 Task: Create a sub task Gather and Analyse Requirements for the task  Implement a new cloud-based procurement management system for a company in the project ArtisanBridge , assign it to team member softage.4@softage.net and update the status of the sub task to  At Risk , set the priority of the sub task to Medium
Action: Mouse moved to (755, 453)
Screenshot: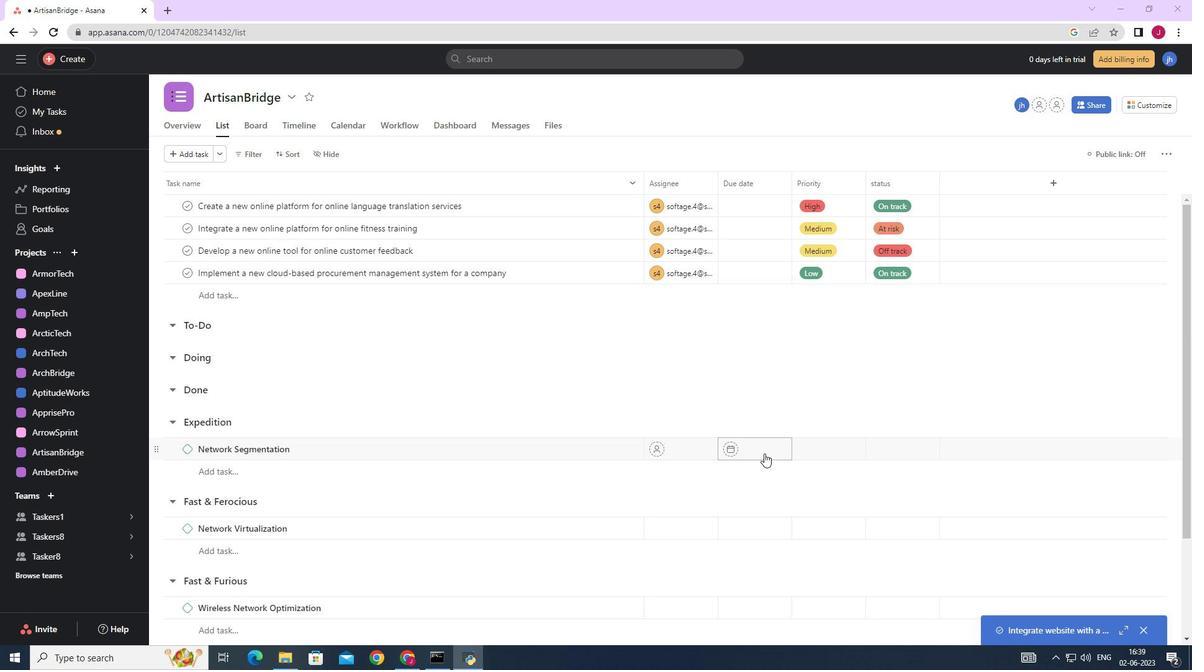 
Action: Mouse scrolled (755, 453) with delta (0, 0)
Screenshot: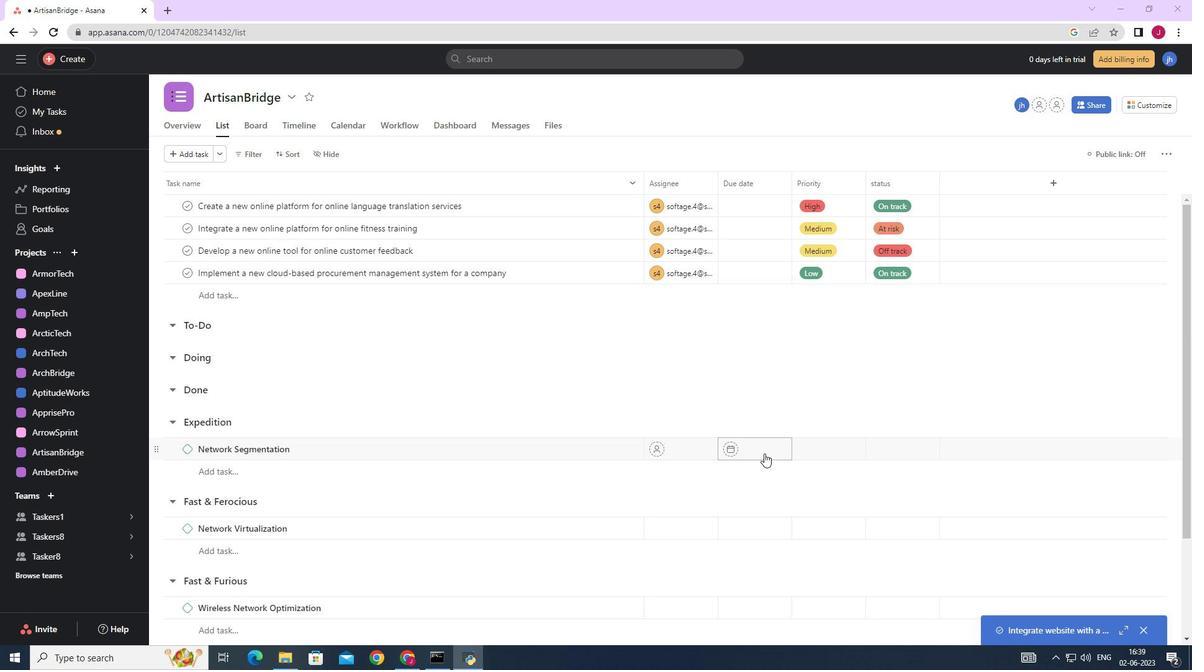 
Action: Mouse moved to (752, 452)
Screenshot: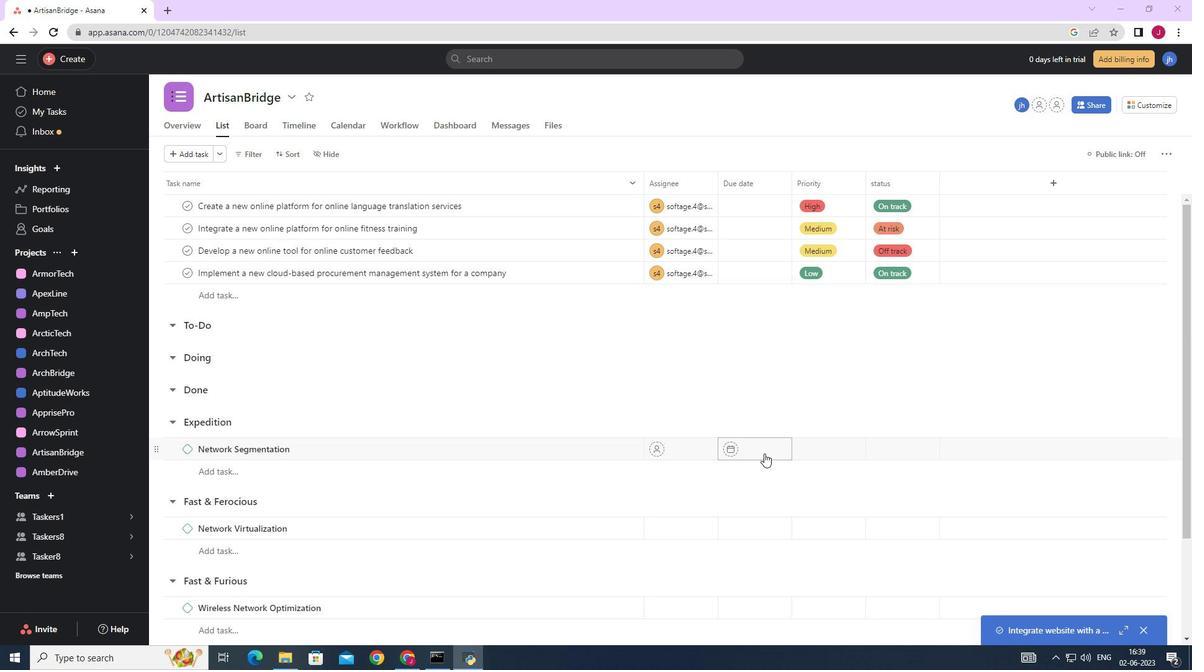 
Action: Mouse scrolled (752, 452) with delta (0, 0)
Screenshot: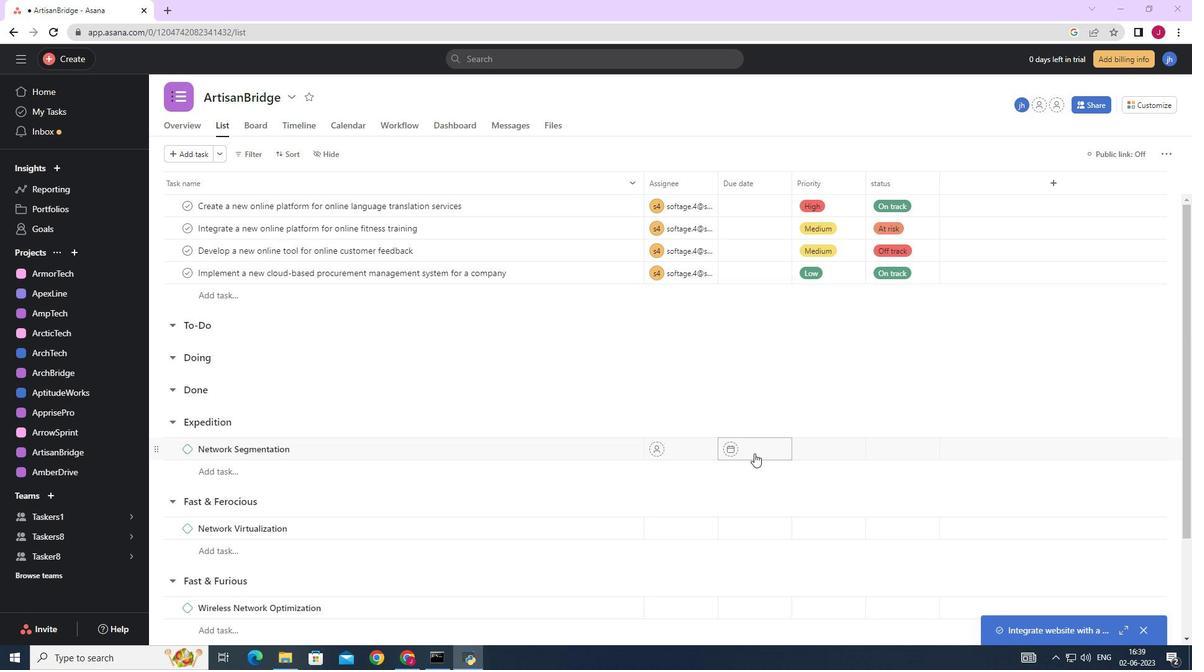 
Action: Mouse moved to (727, 441)
Screenshot: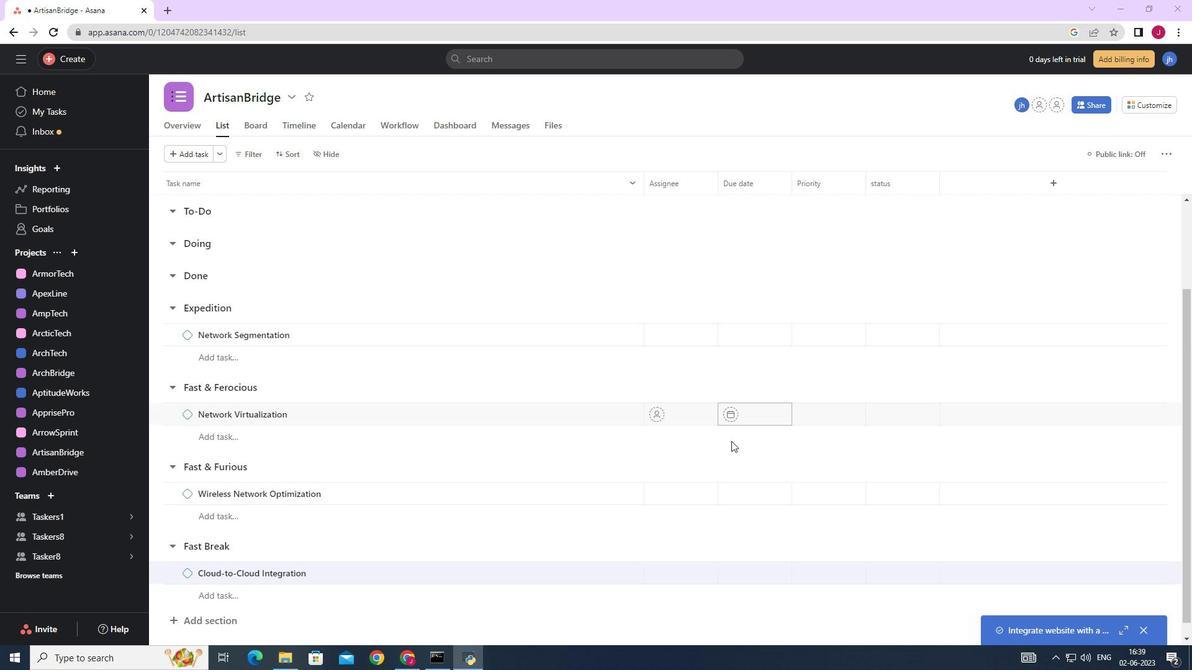 
Action: Mouse scrolled (727, 442) with delta (0, 0)
Screenshot: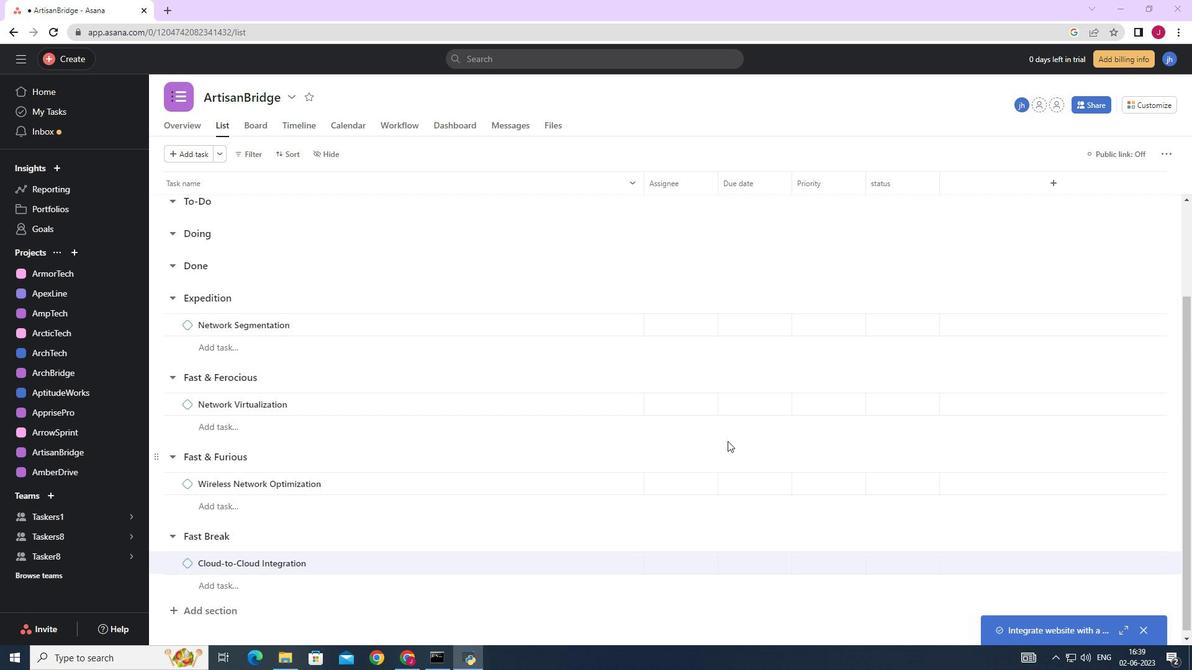 
Action: Mouse scrolled (727, 442) with delta (0, 0)
Screenshot: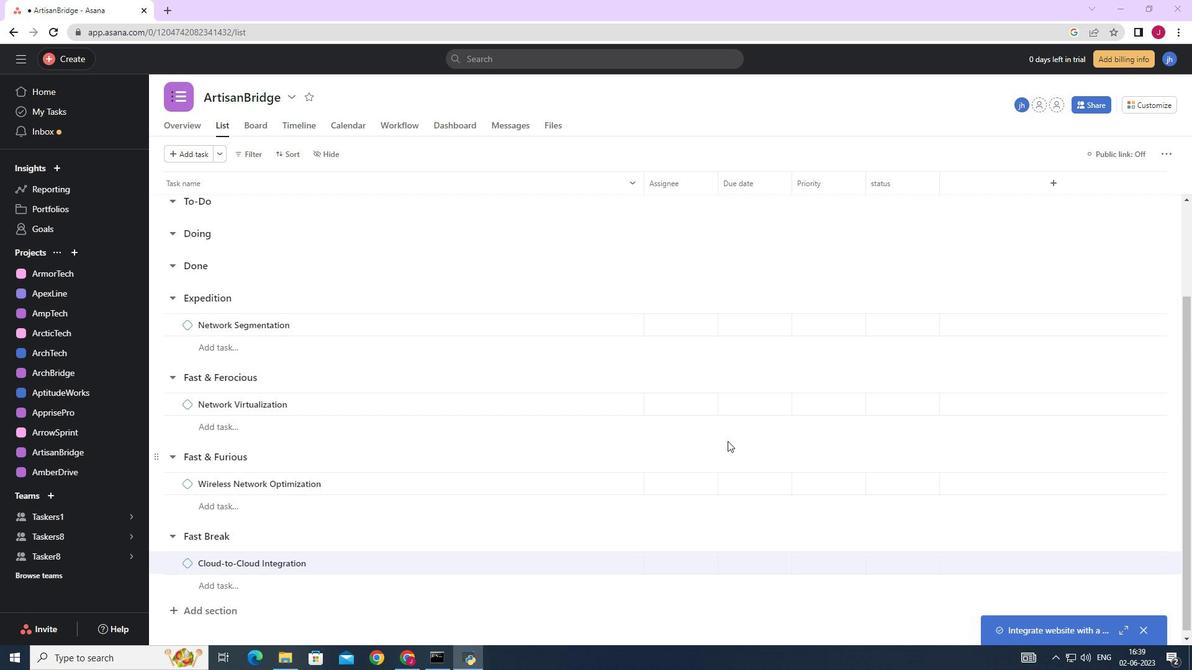 
Action: Mouse scrolled (727, 442) with delta (0, 0)
Screenshot: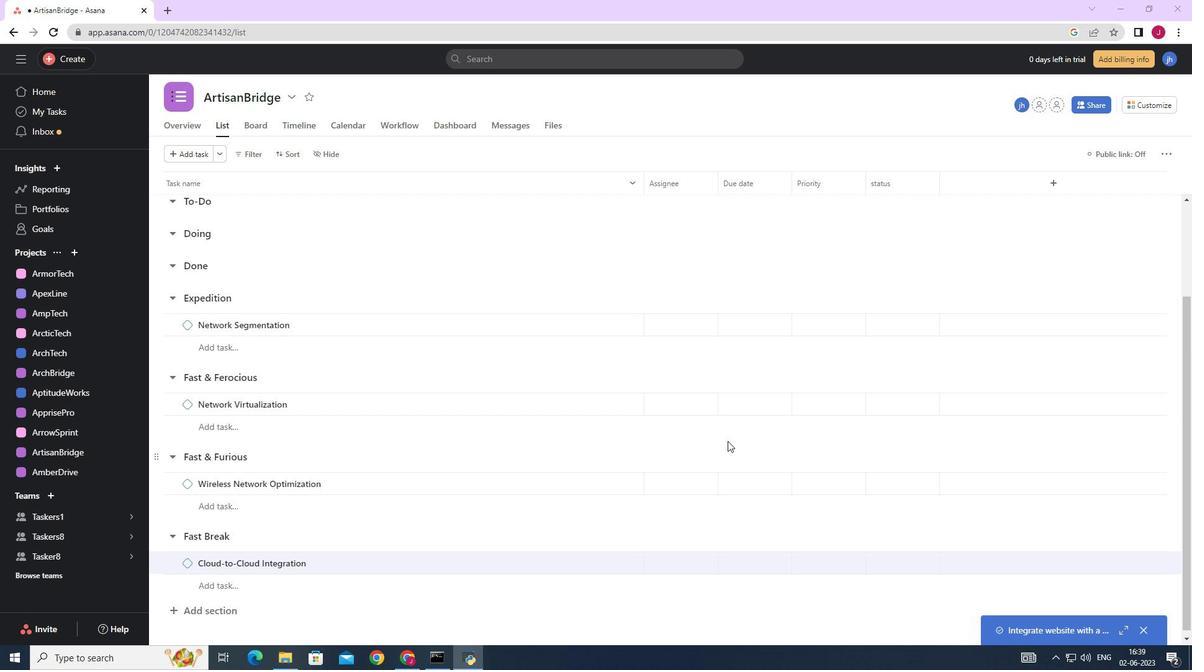 
Action: Mouse moved to (566, 270)
Screenshot: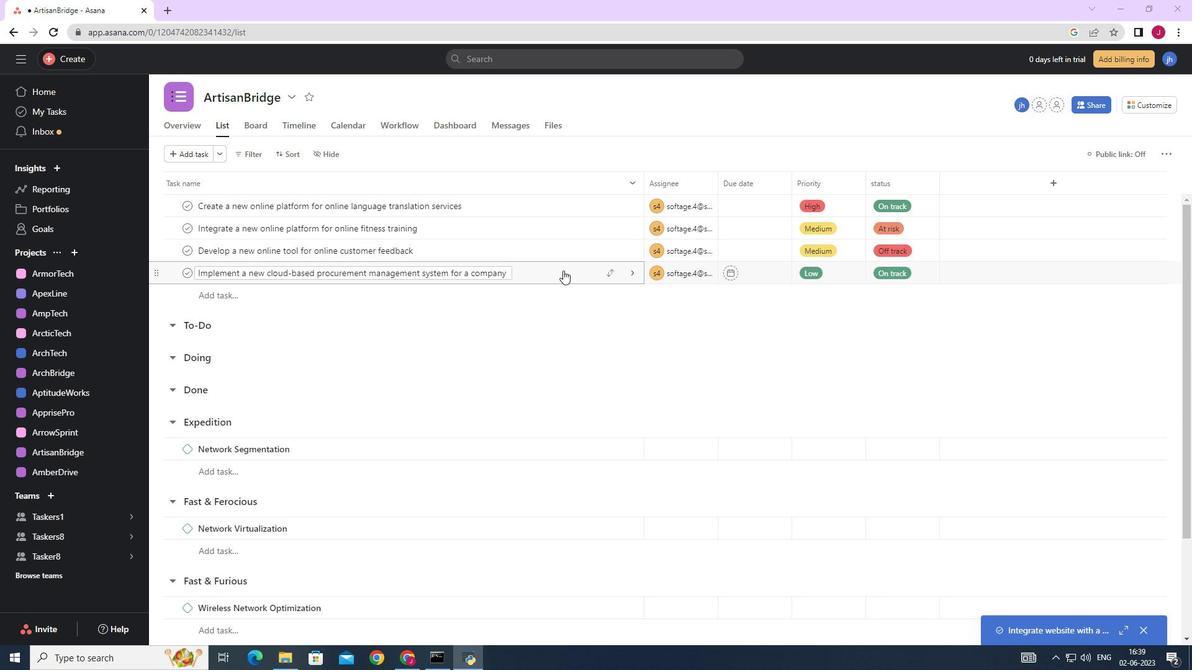 
Action: Mouse pressed left at (566, 270)
Screenshot: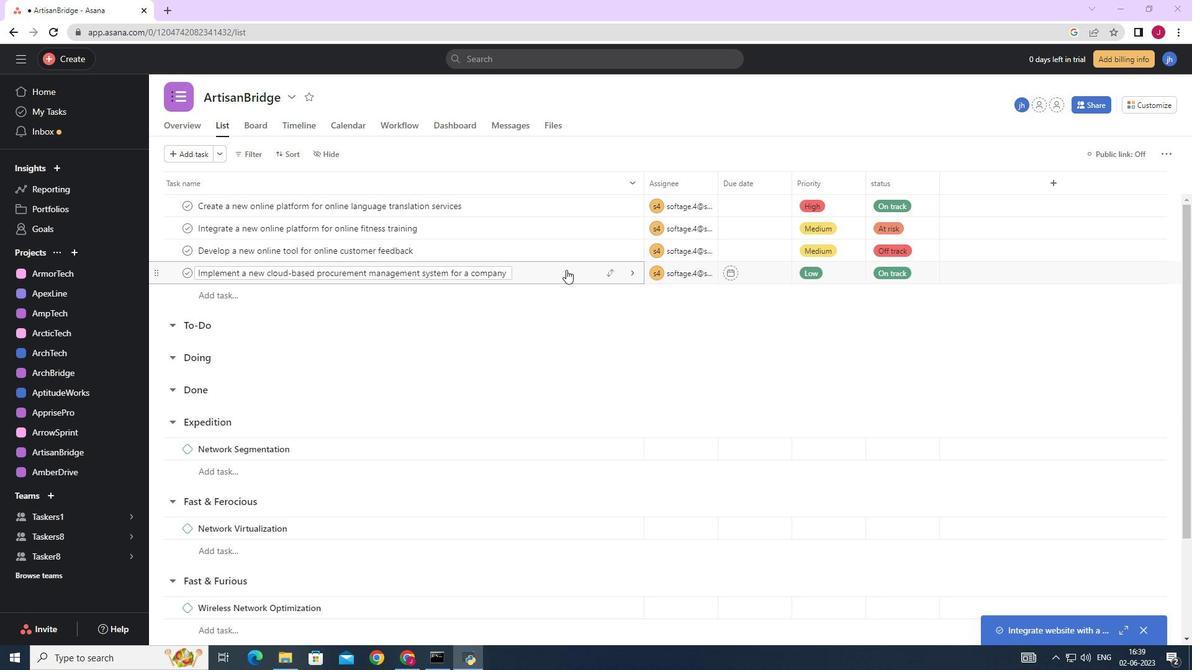 
Action: Mouse moved to (913, 396)
Screenshot: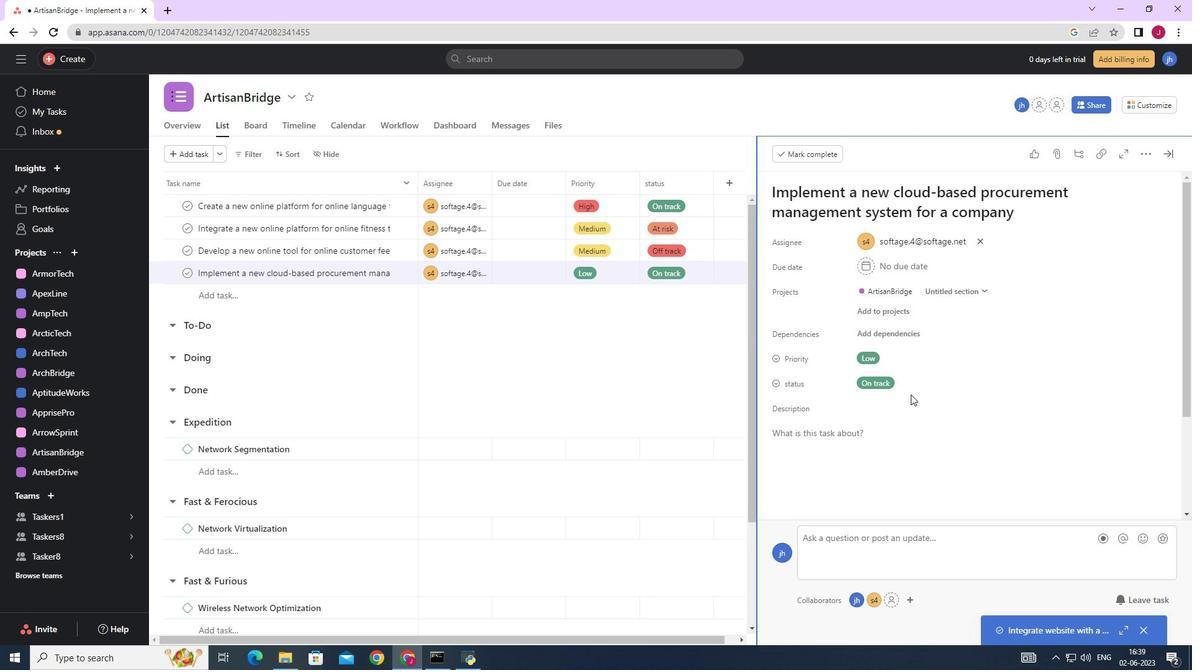 
Action: Mouse scrolled (912, 394) with delta (0, 0)
Screenshot: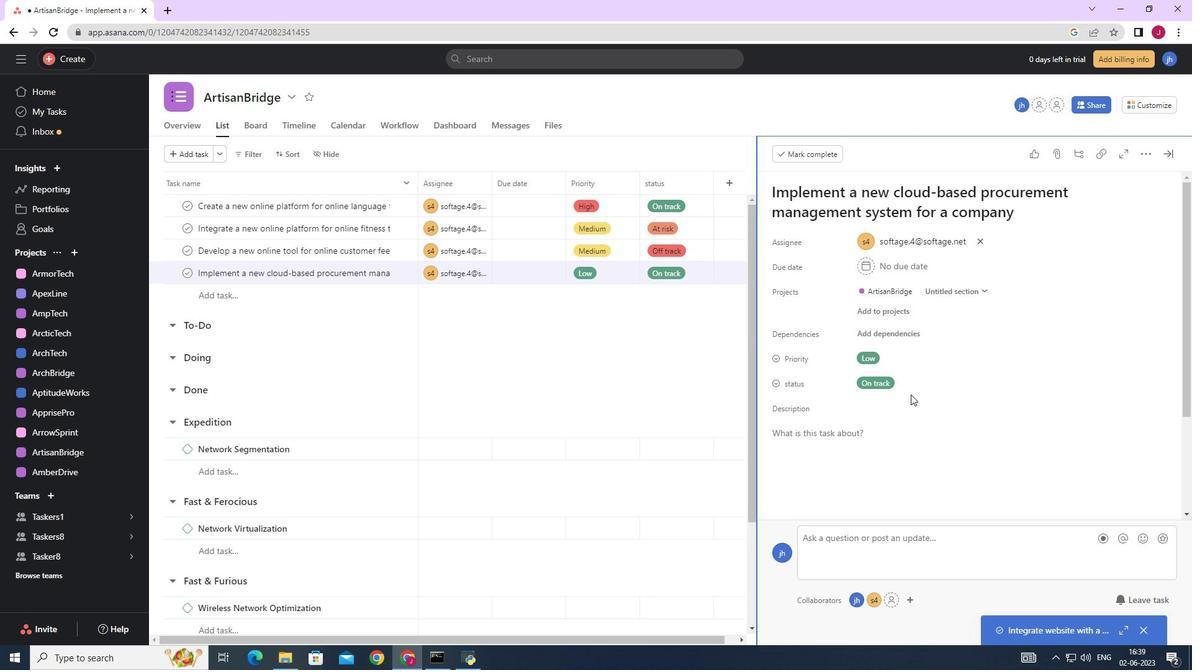 
Action: Mouse scrolled (912, 394) with delta (0, 0)
Screenshot: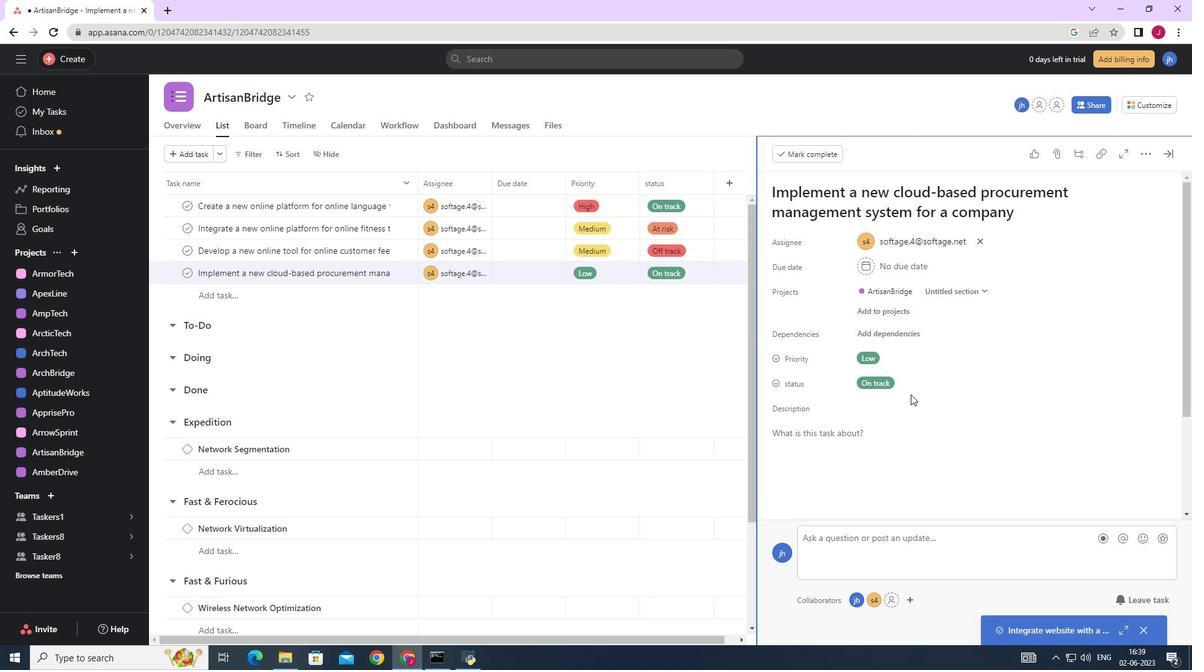 
Action: Mouse scrolled (913, 395) with delta (0, 0)
Screenshot: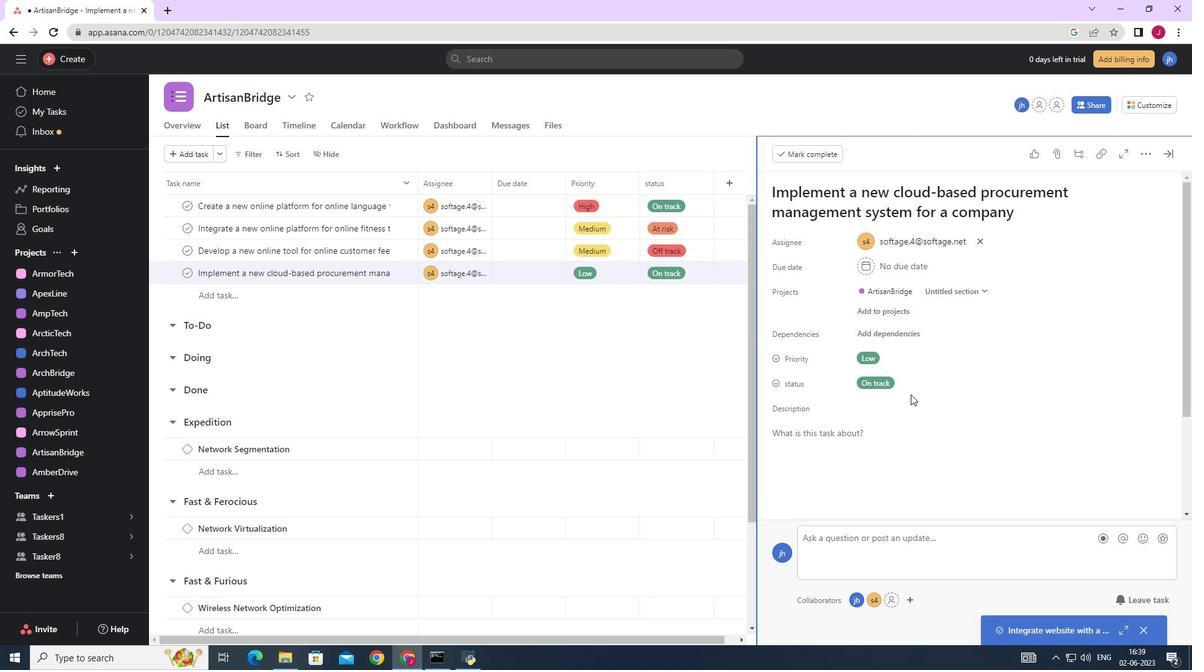 
Action: Mouse scrolled (913, 395) with delta (0, 0)
Screenshot: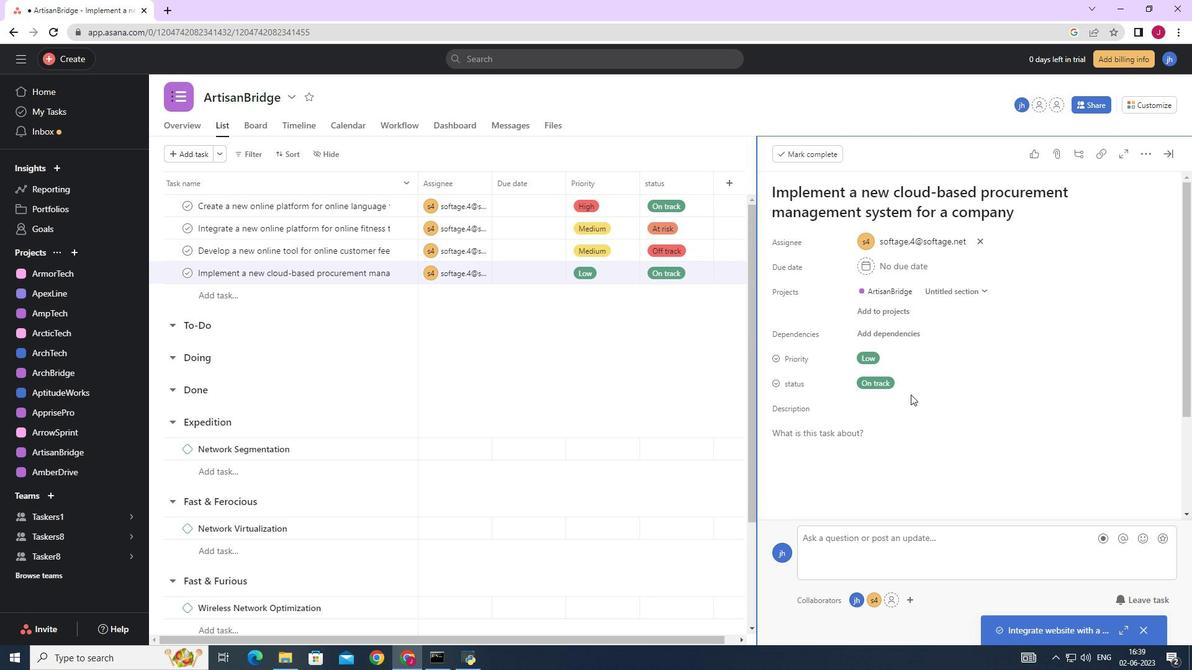 
Action: Mouse moved to (804, 425)
Screenshot: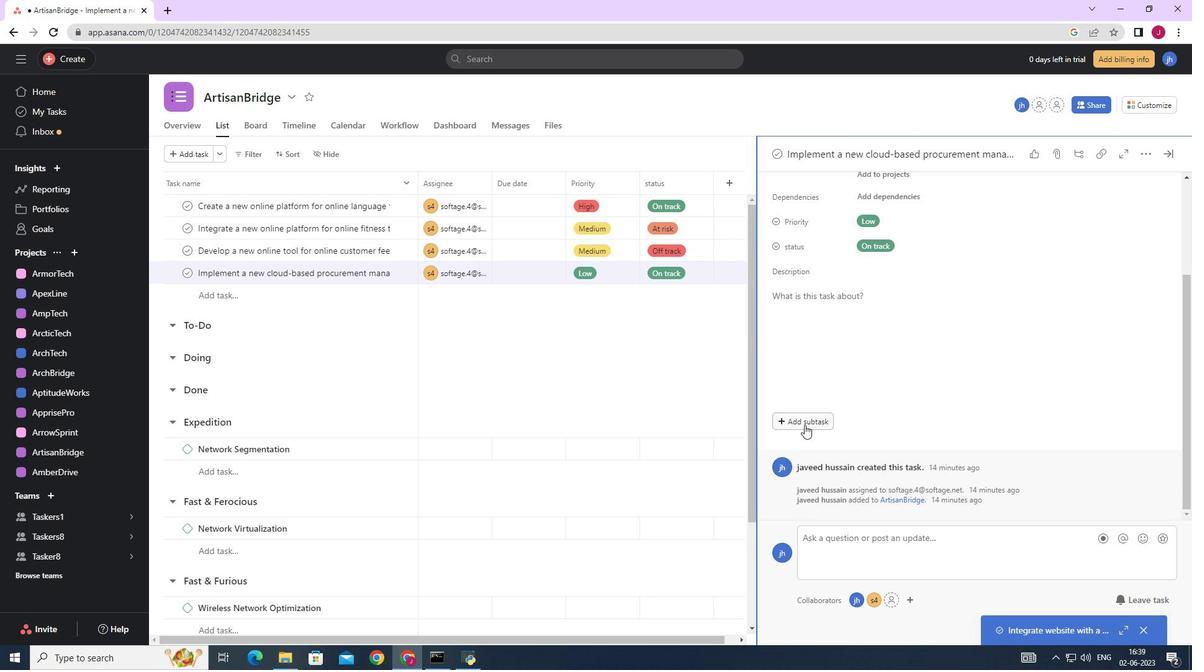 
Action: Mouse pressed left at (804, 425)
Screenshot: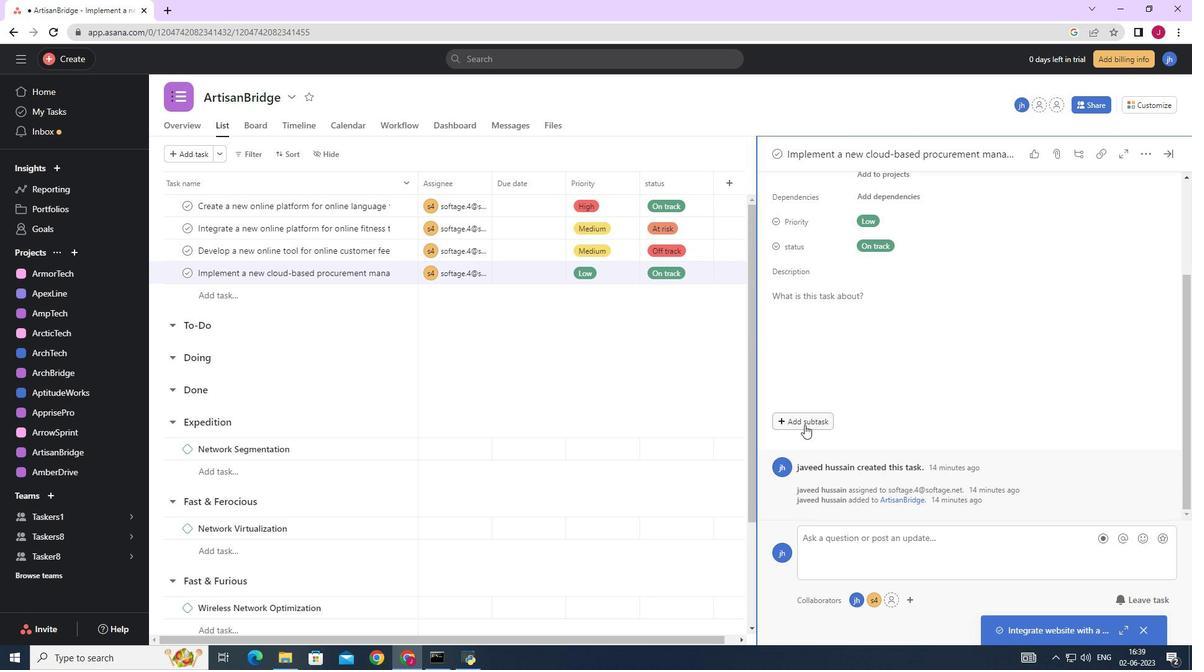 
Action: Mouse moved to (809, 399)
Screenshot: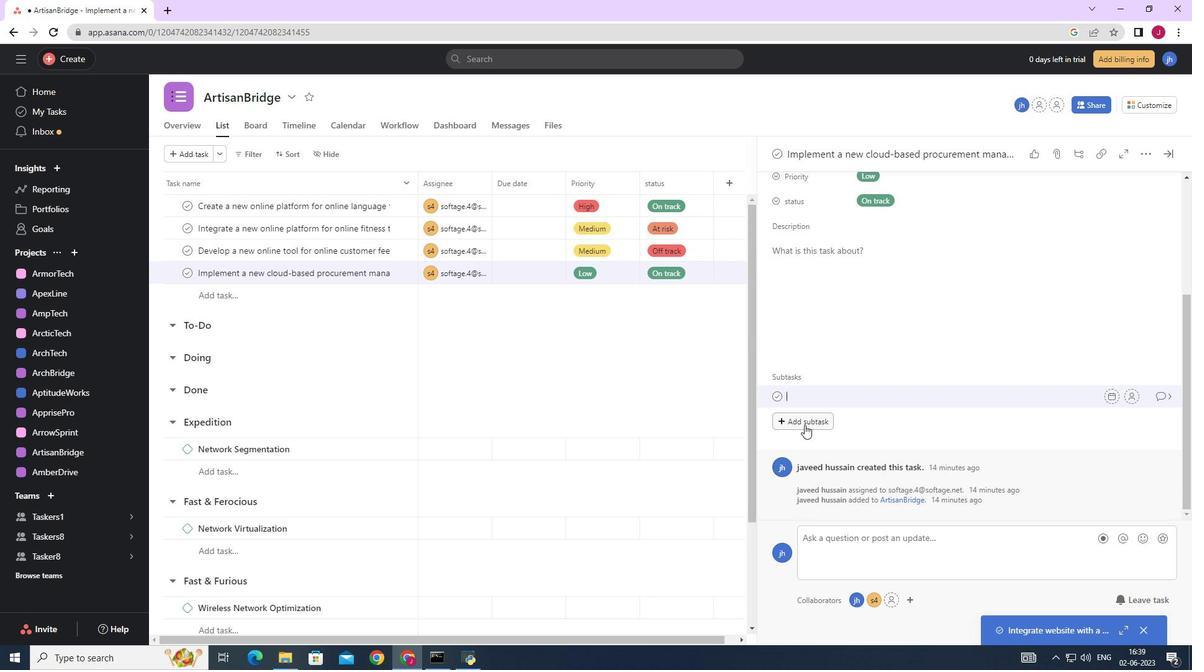 
Action: Mouse pressed left at (809, 399)
Screenshot: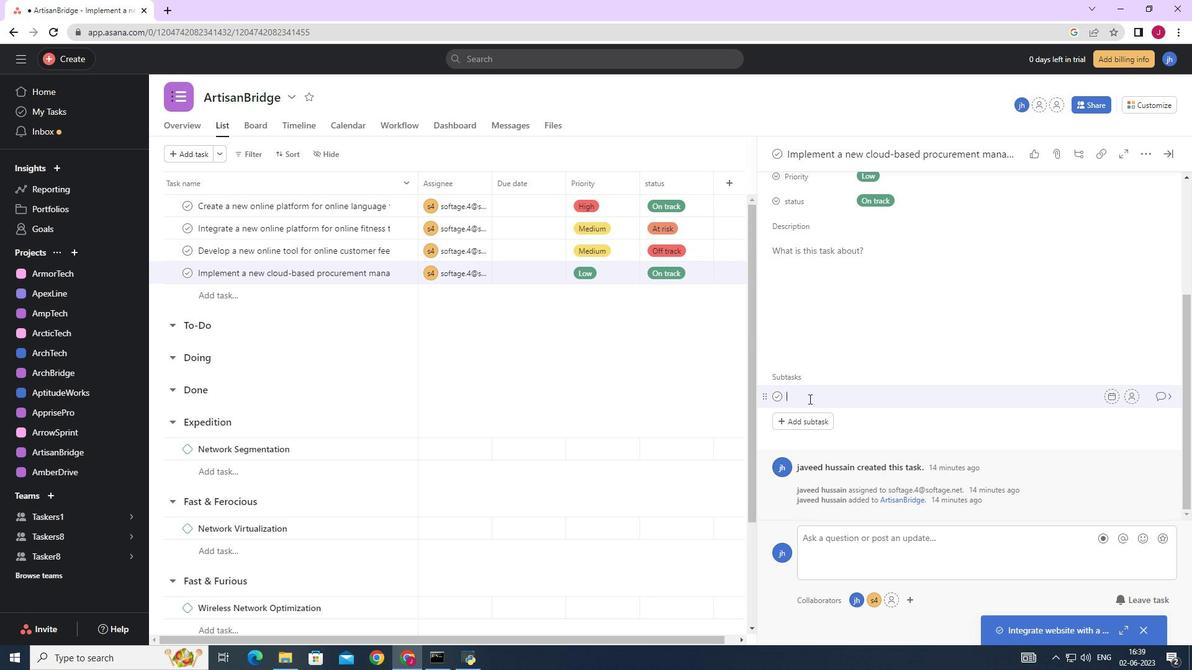 
Action: Mouse moved to (809, 399)
Screenshot: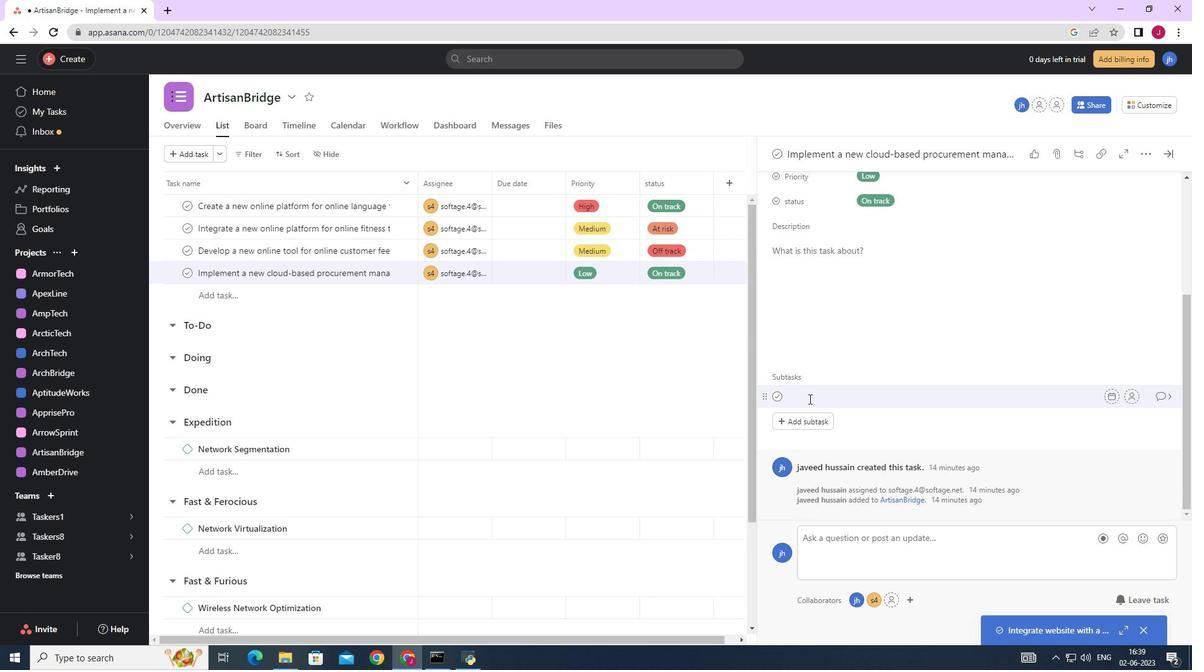 
Action: Key pressed <Key.caps_lock>GATHER<Key.space>AND<Key.space><Key.backspace><Key.backspace><Key.backspace><Key.backspace><Key.backspace><Key.backspace><Key.backspace><Key.backspace><Key.backspace><Key.backspace><Key.caps_lock>ather<Key.space>and<Key.space><Key.caps_lock>A<Key.caps_lock>nalyse<Key.space><Key.caps_lock>R<Key.caps_lock>equire
Screenshot: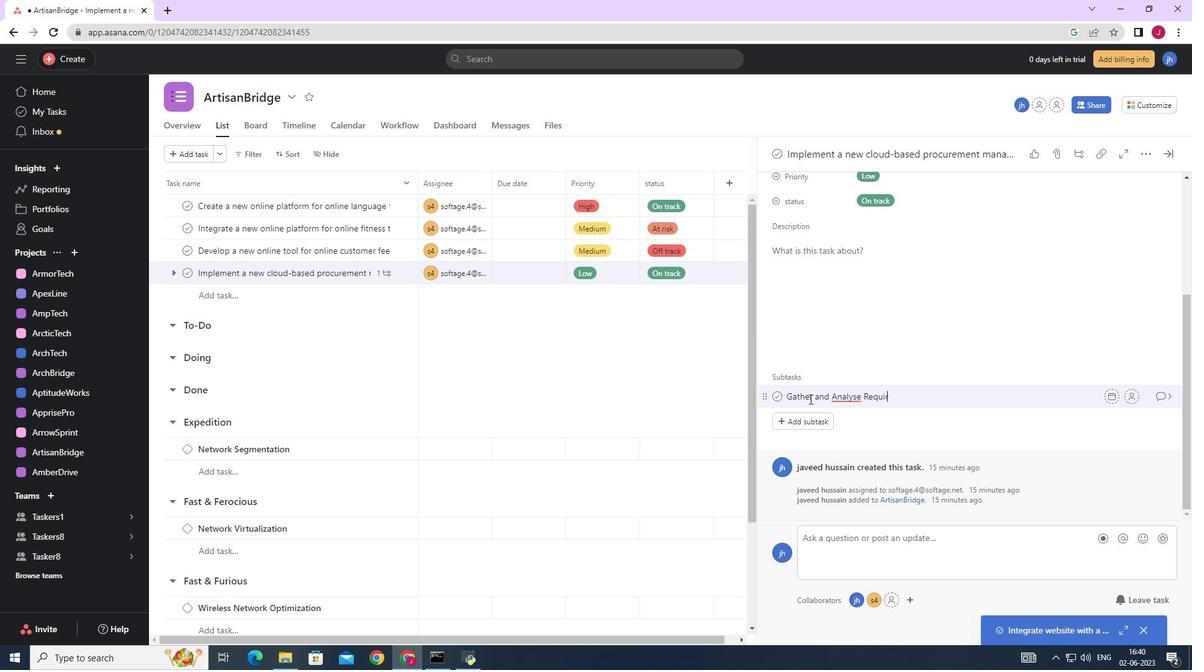 
Action: Mouse moved to (788, 407)
Screenshot: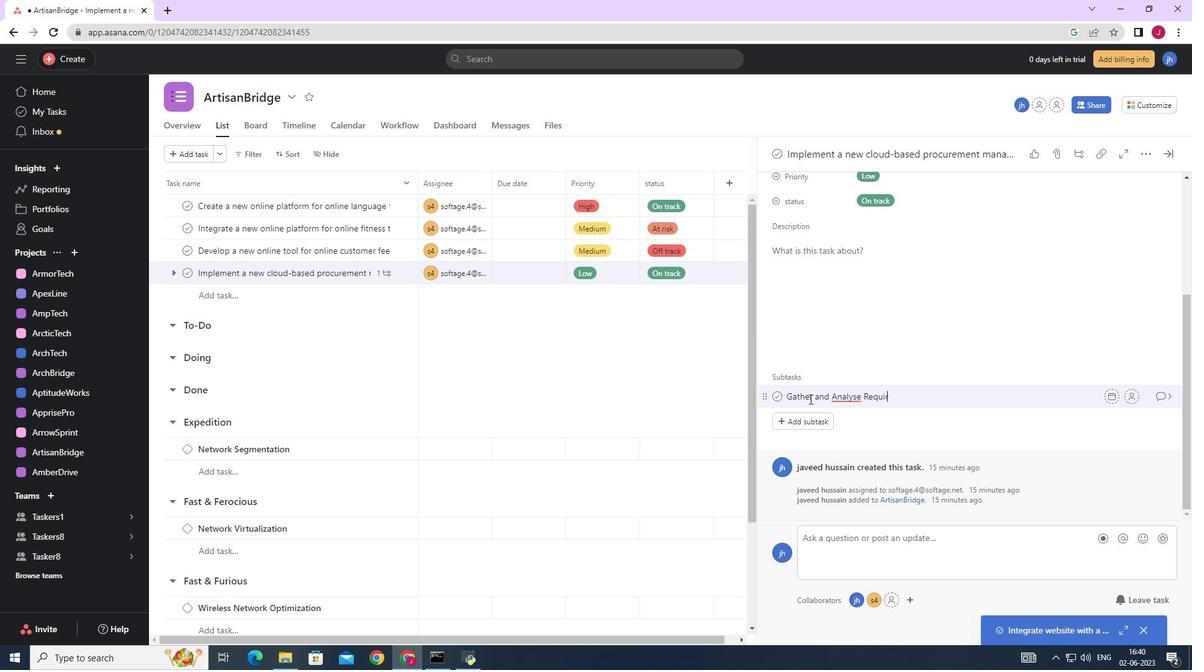 
Action: Key pressed ments
Screenshot: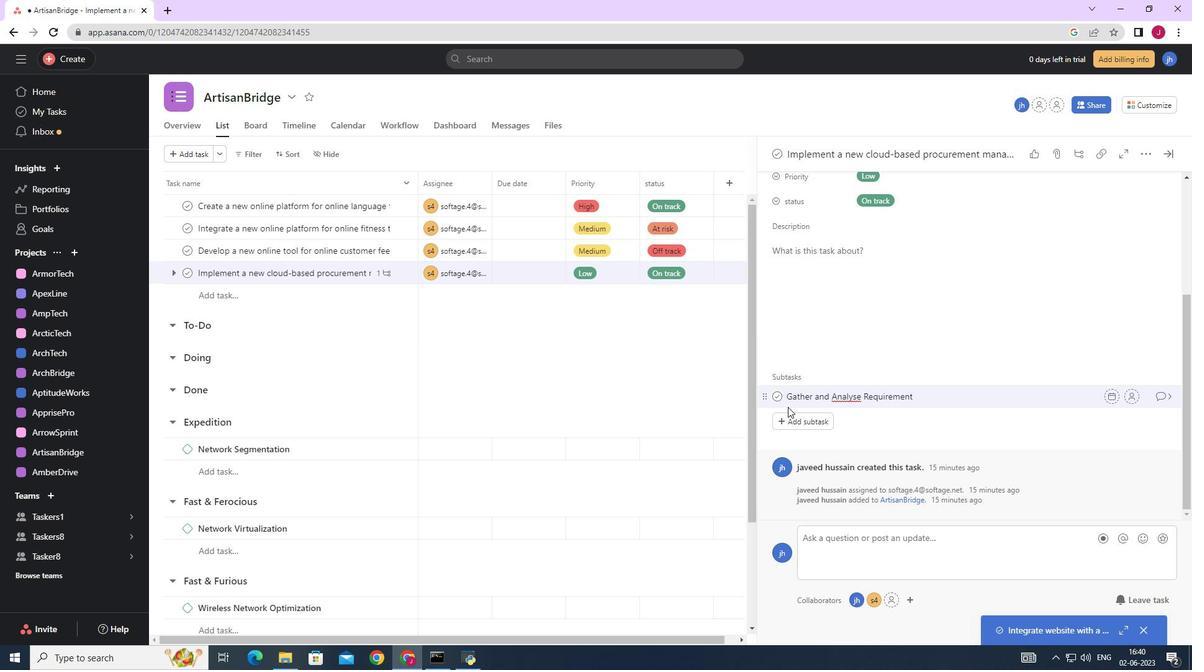 
Action: Mouse moved to (847, 399)
Screenshot: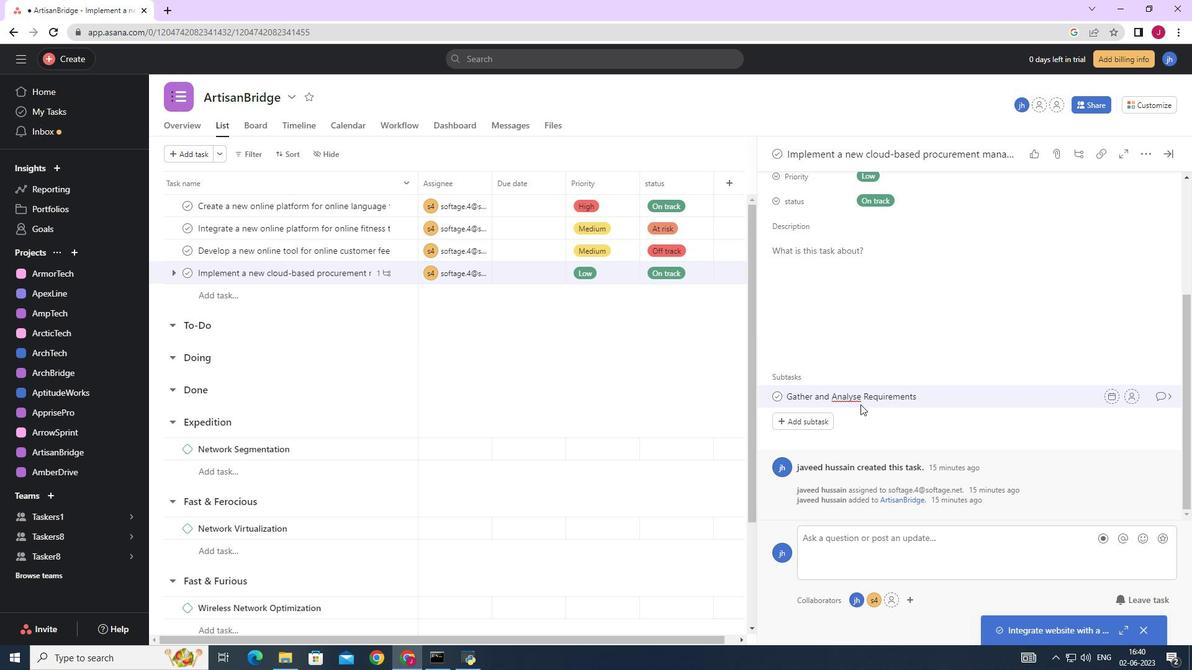 
Action: Mouse pressed right at (847, 399)
Screenshot: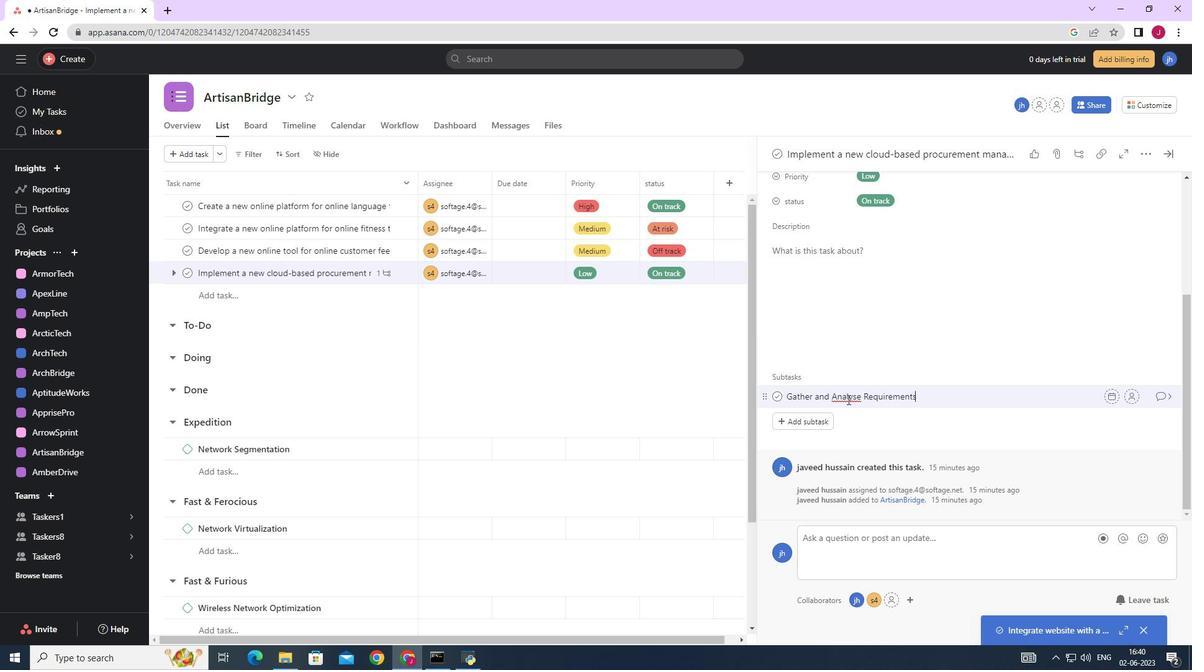 
Action: Mouse moved to (868, 408)
Screenshot: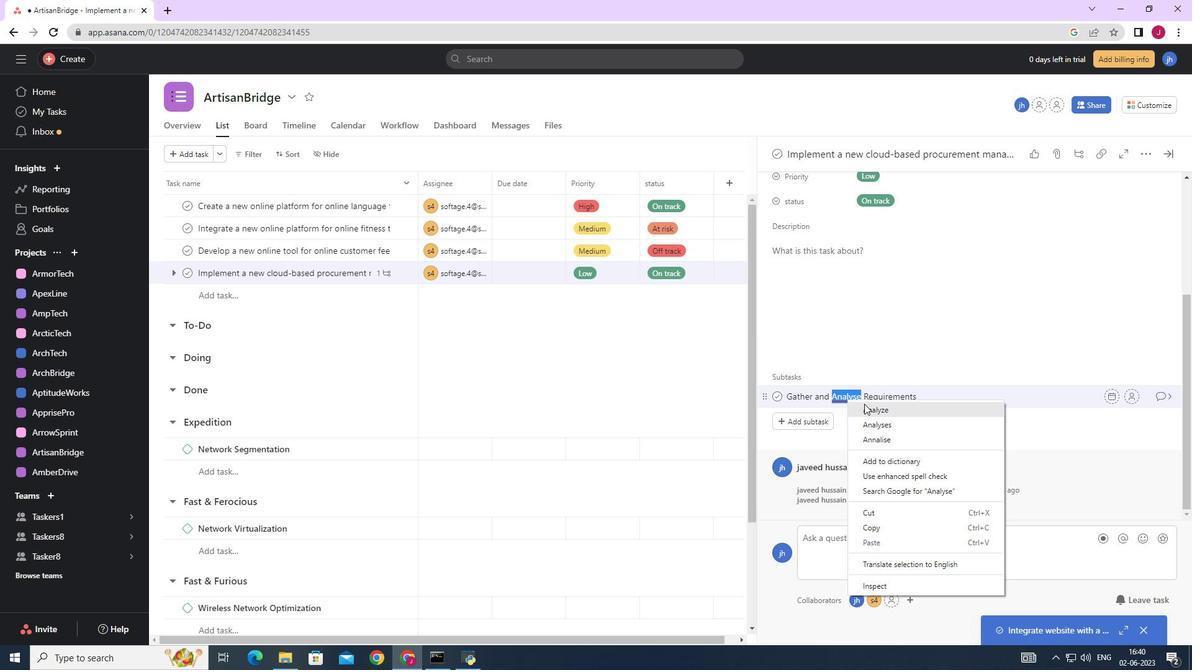 
Action: Mouse pressed left at (868, 408)
Screenshot: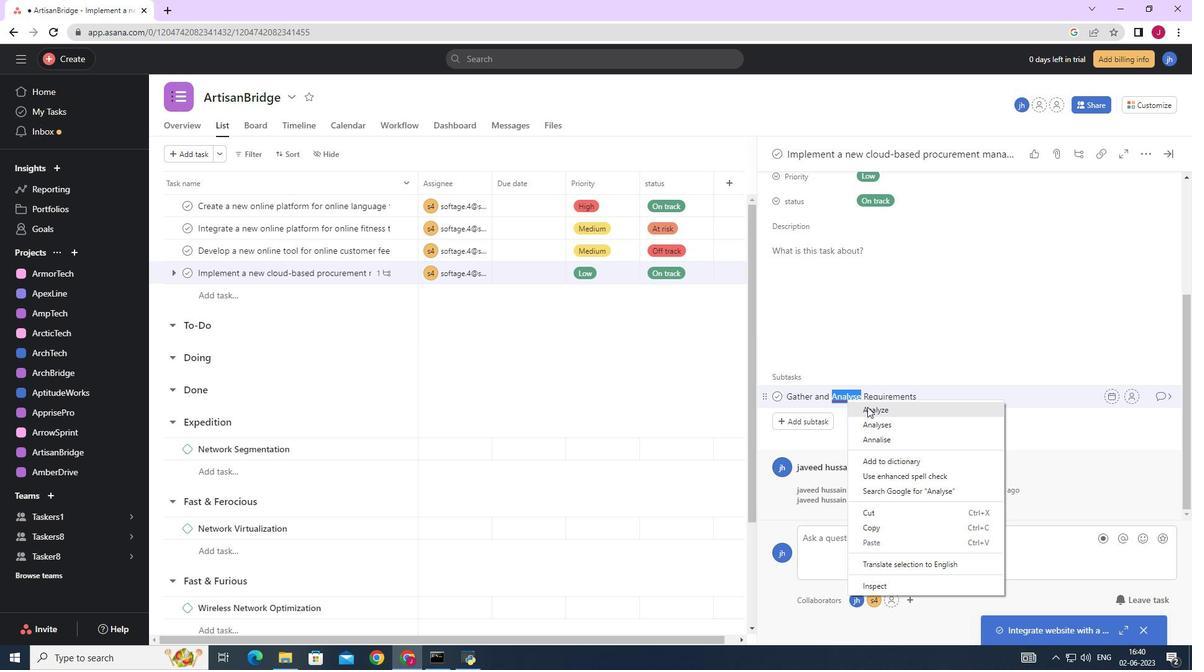 
Action: Mouse moved to (1129, 401)
Screenshot: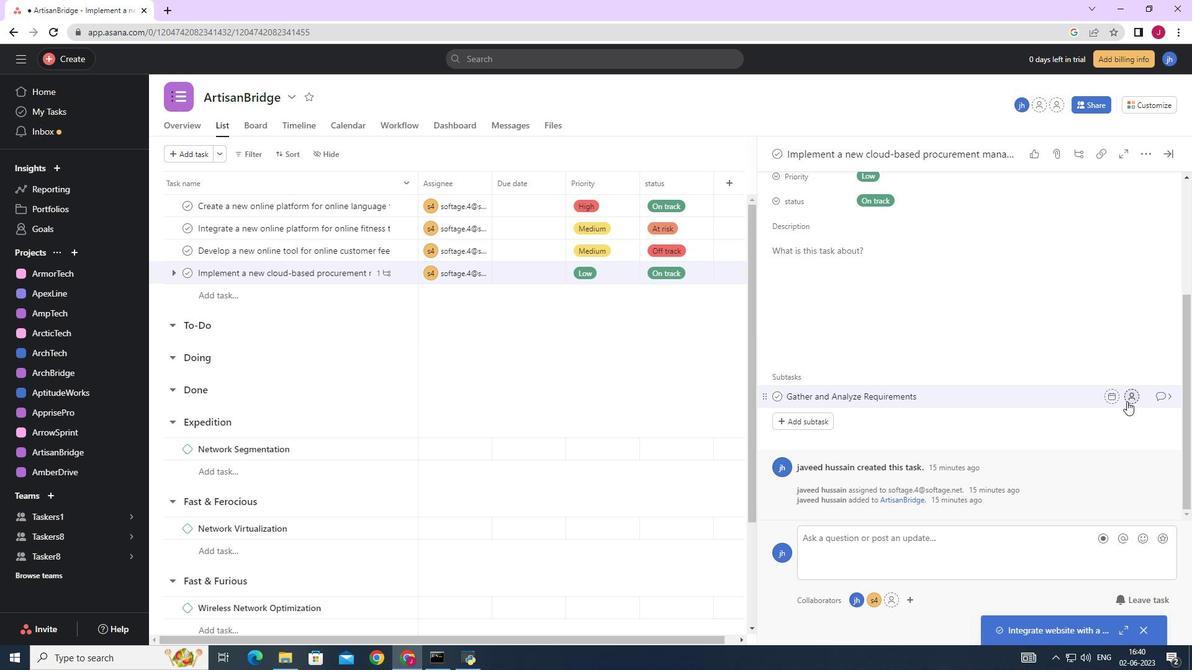 
Action: Mouse pressed left at (1129, 401)
Screenshot: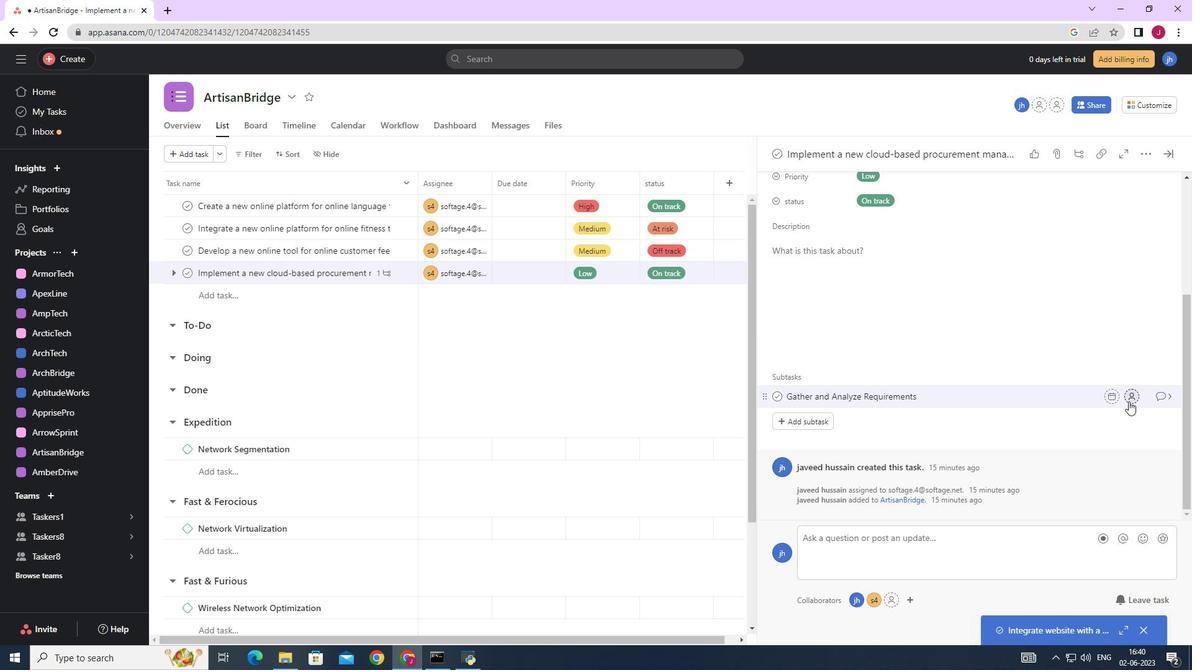 
Action: Mouse moved to (962, 429)
Screenshot: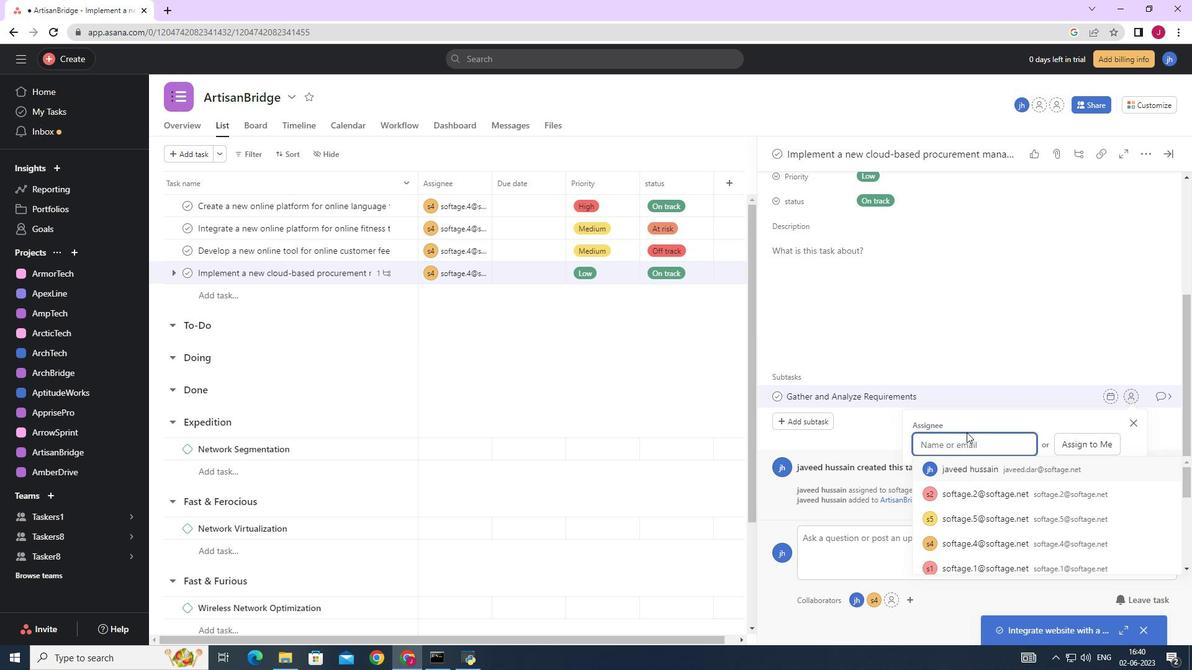 
Action: Key pressed softage.4
Screenshot: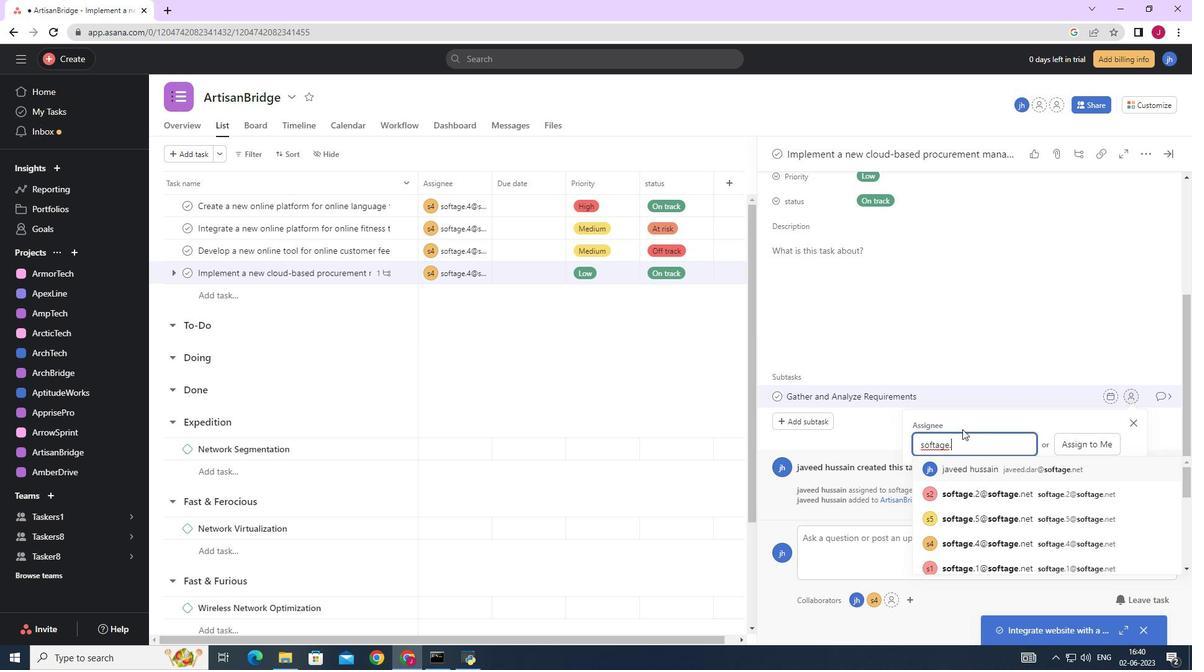 
Action: Mouse moved to (985, 473)
Screenshot: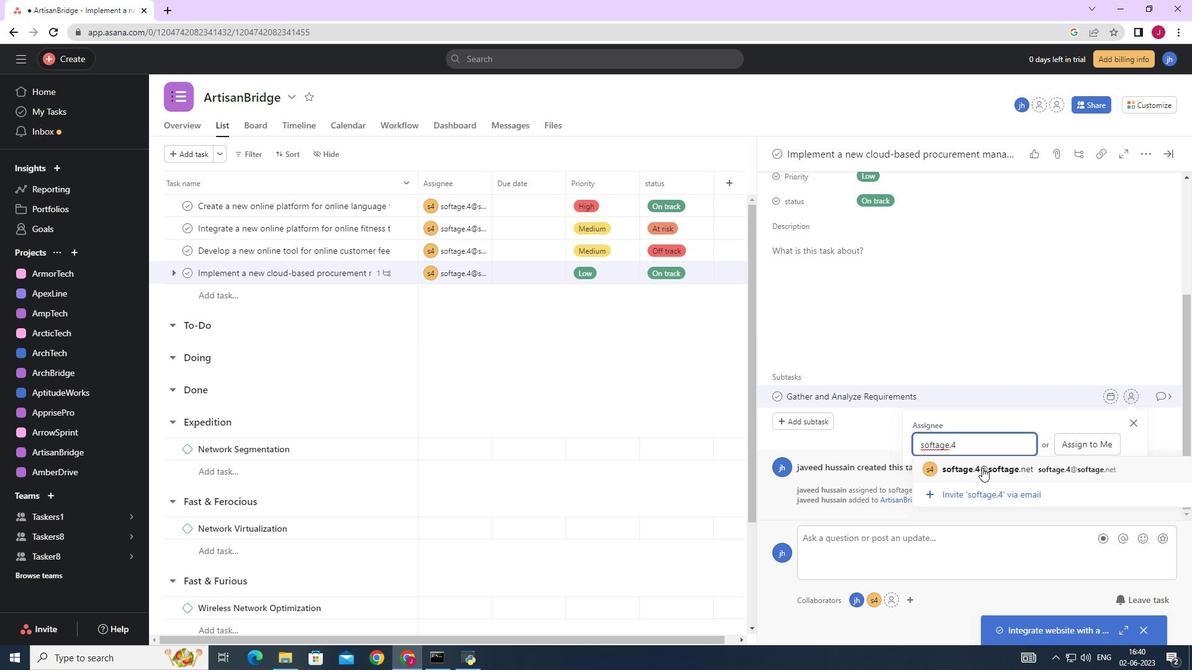 
Action: Mouse pressed left at (985, 473)
Screenshot: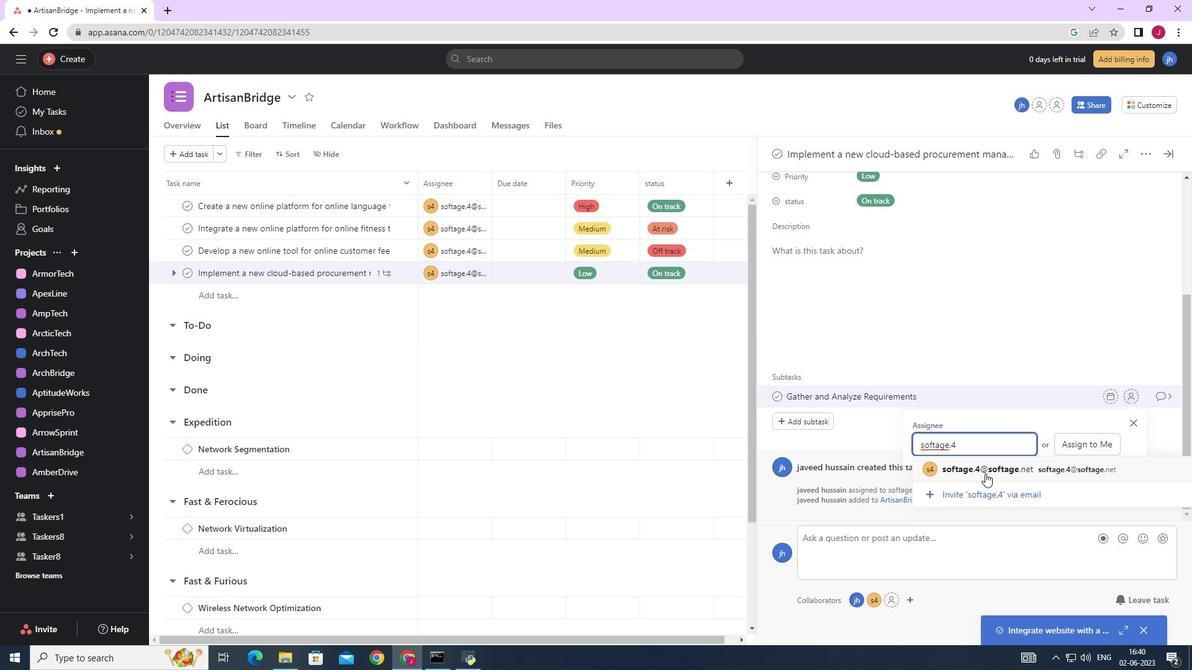 
Action: Mouse moved to (1163, 394)
Screenshot: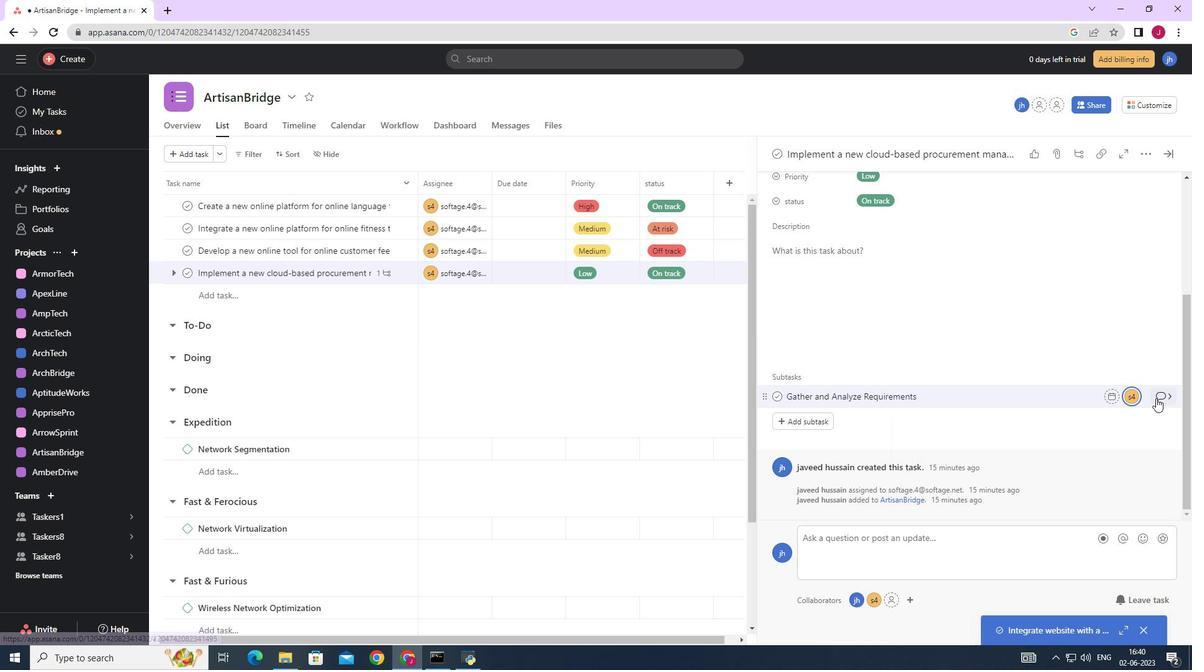 
Action: Mouse pressed left at (1163, 394)
Screenshot: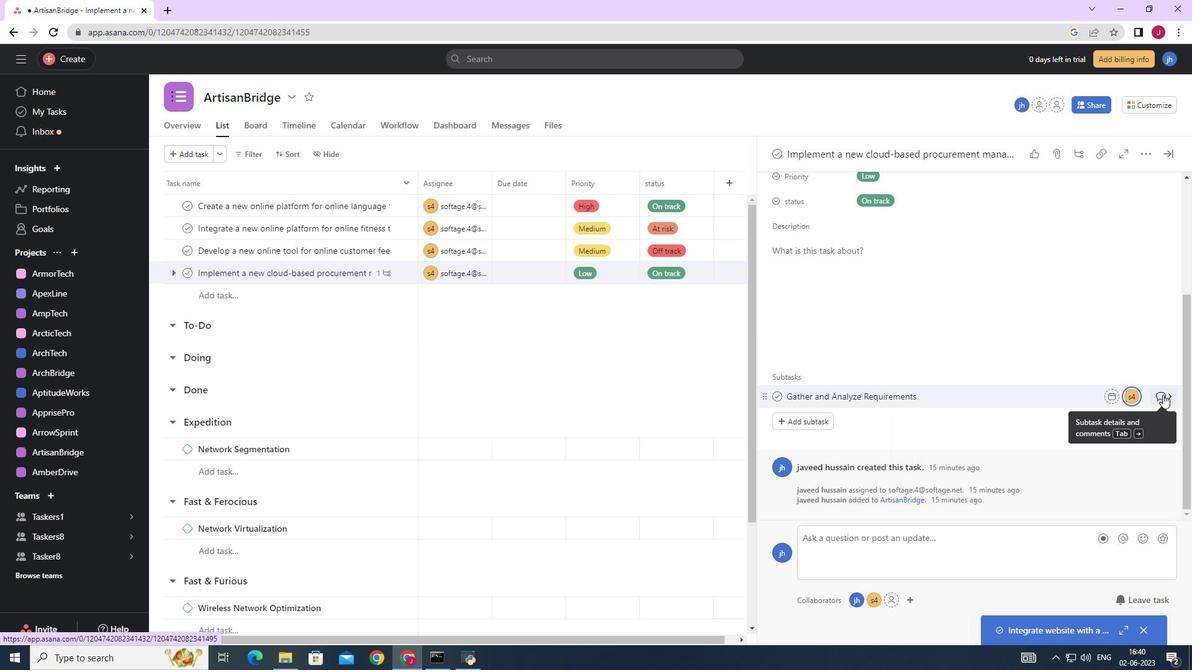 
Action: Mouse moved to (818, 327)
Screenshot: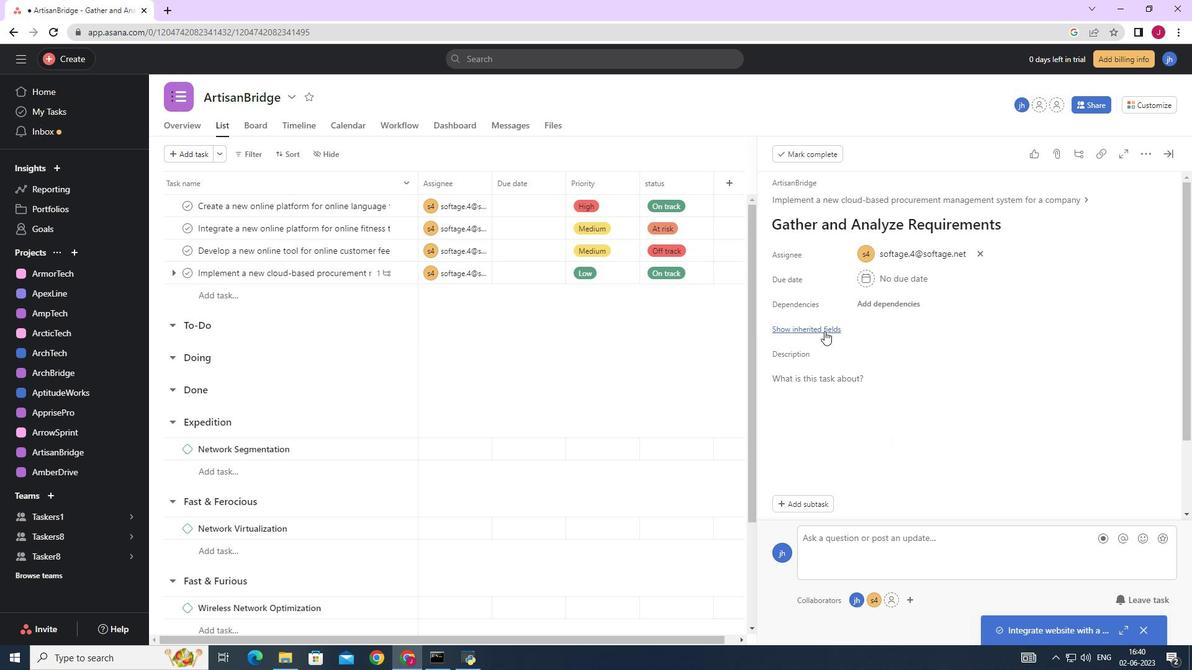 
Action: Mouse pressed left at (818, 327)
Screenshot: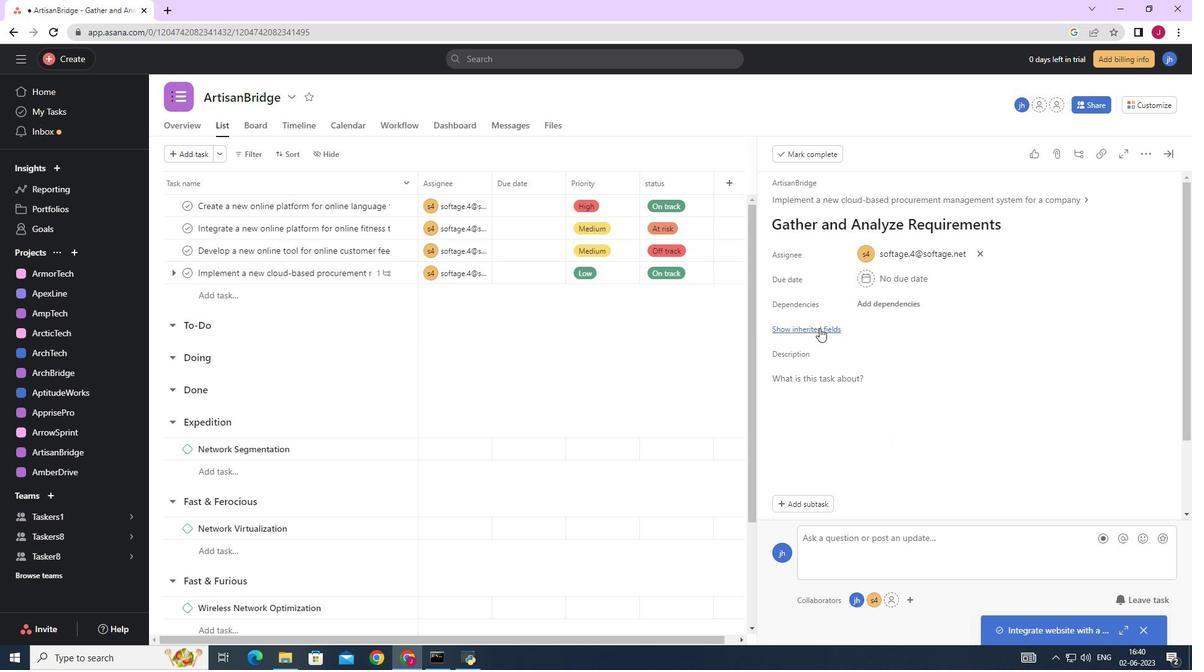 
Action: Mouse moved to (874, 353)
Screenshot: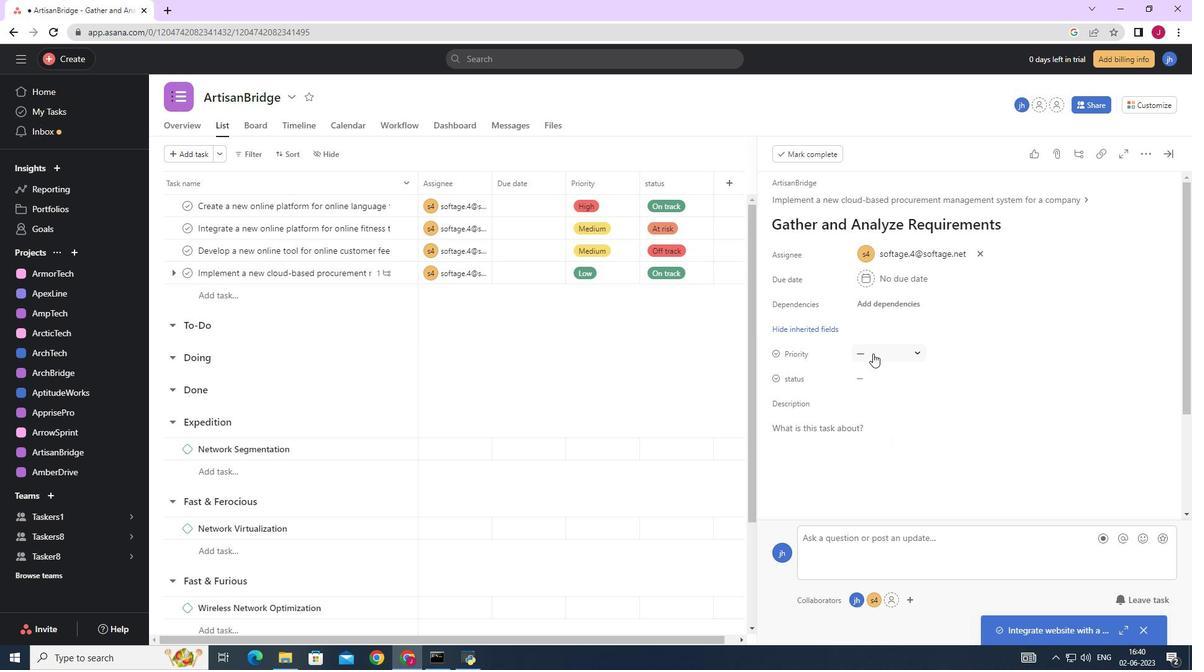 
Action: Mouse pressed left at (874, 353)
Screenshot: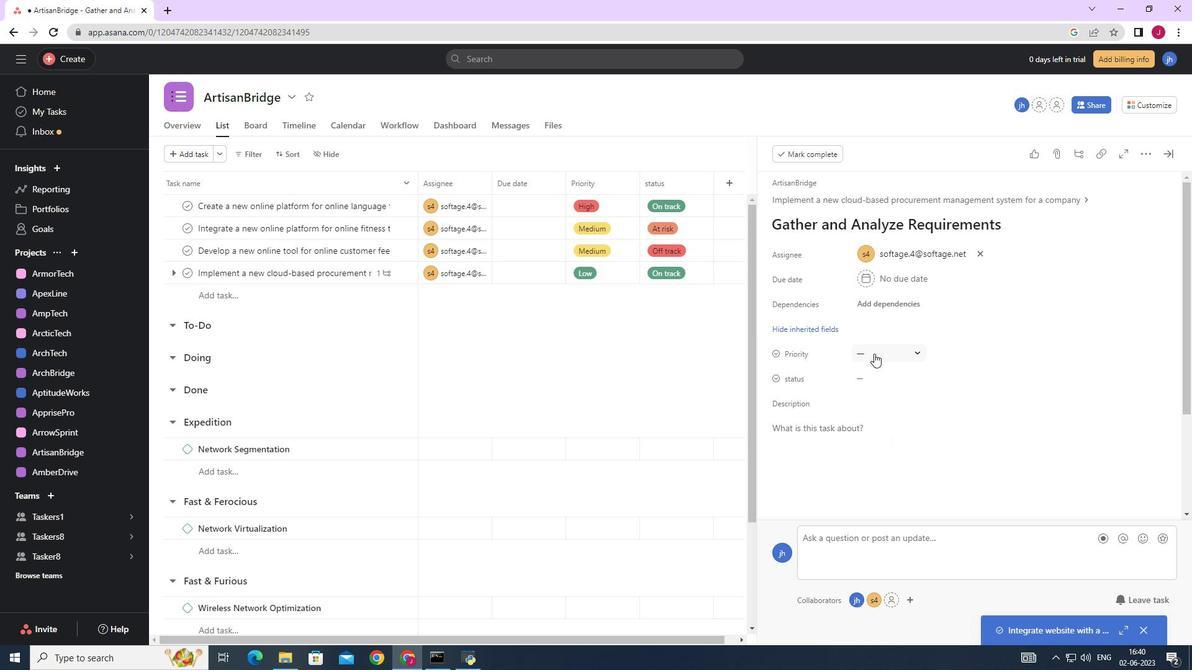 
Action: Mouse moved to (899, 421)
Screenshot: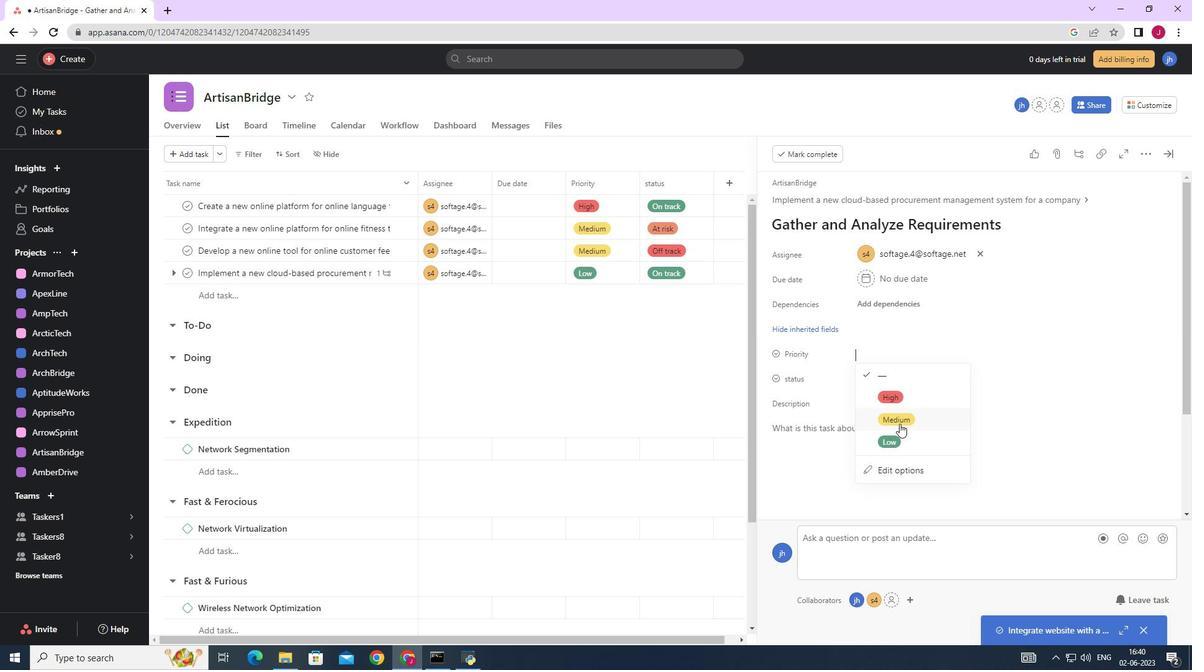 
Action: Mouse pressed left at (899, 421)
Screenshot: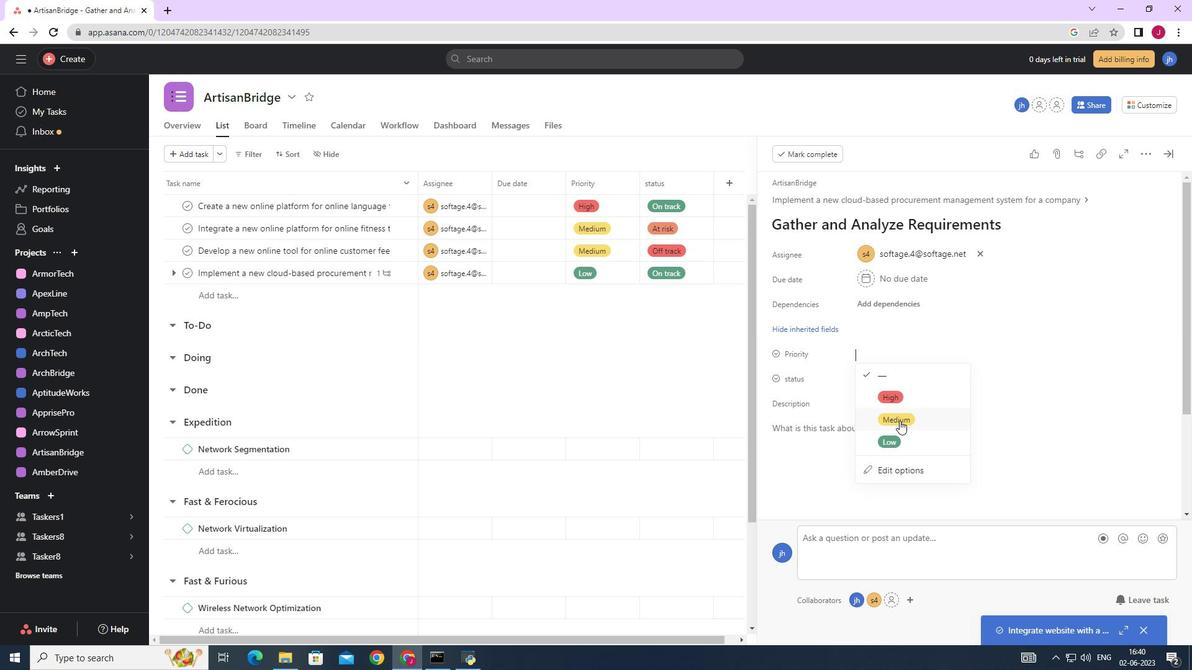 
Action: Mouse moved to (865, 376)
Screenshot: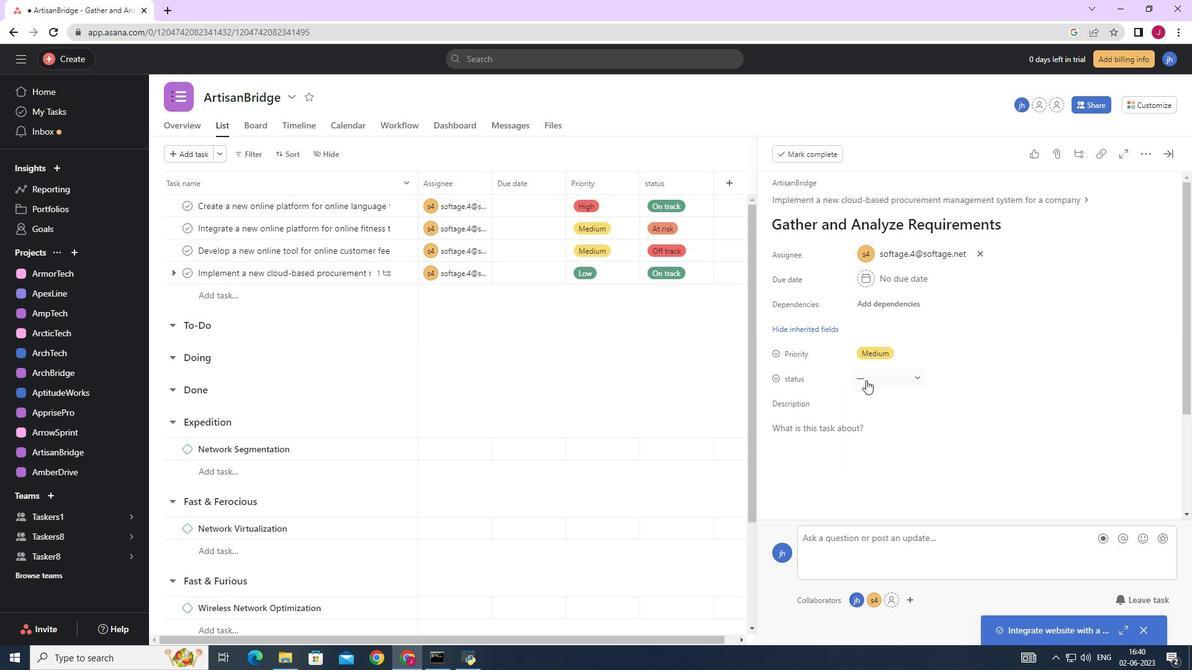 
Action: Mouse pressed left at (865, 376)
Screenshot: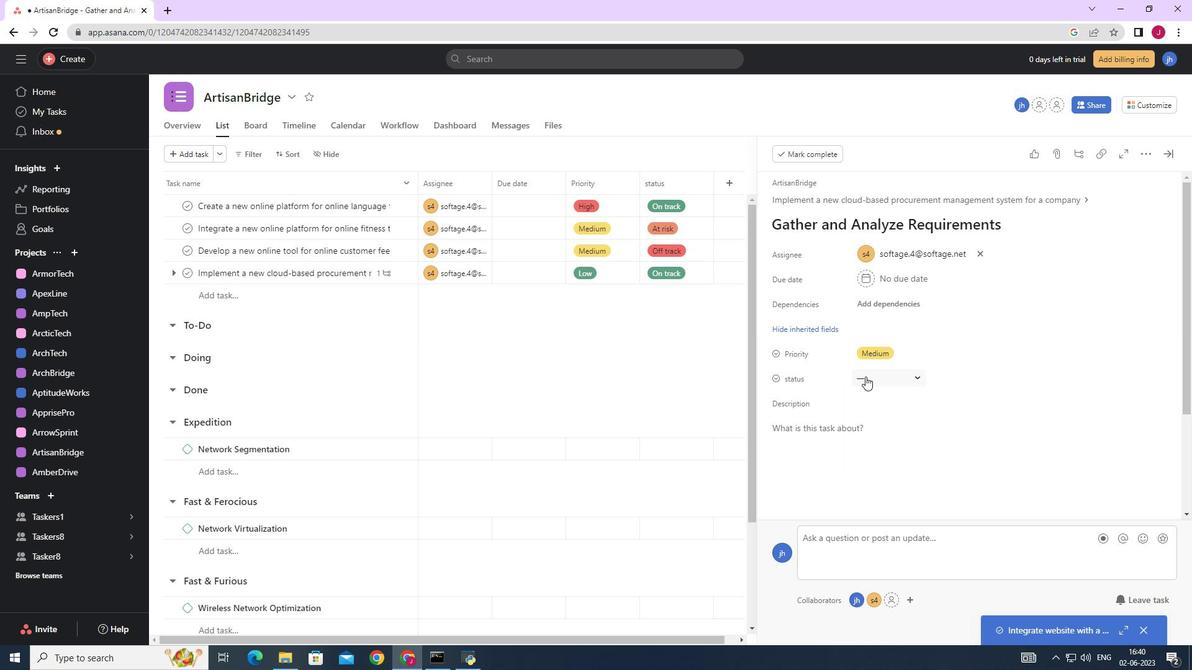 
Action: Mouse moved to (896, 467)
Screenshot: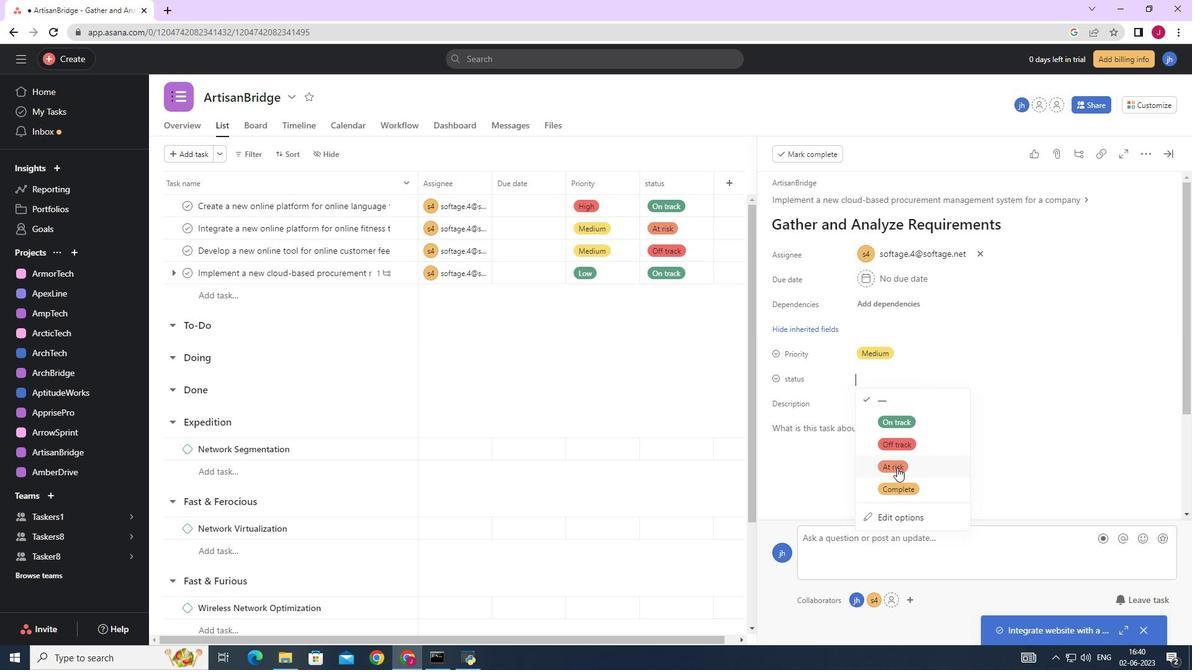 
Action: Mouse pressed left at (896, 467)
Screenshot: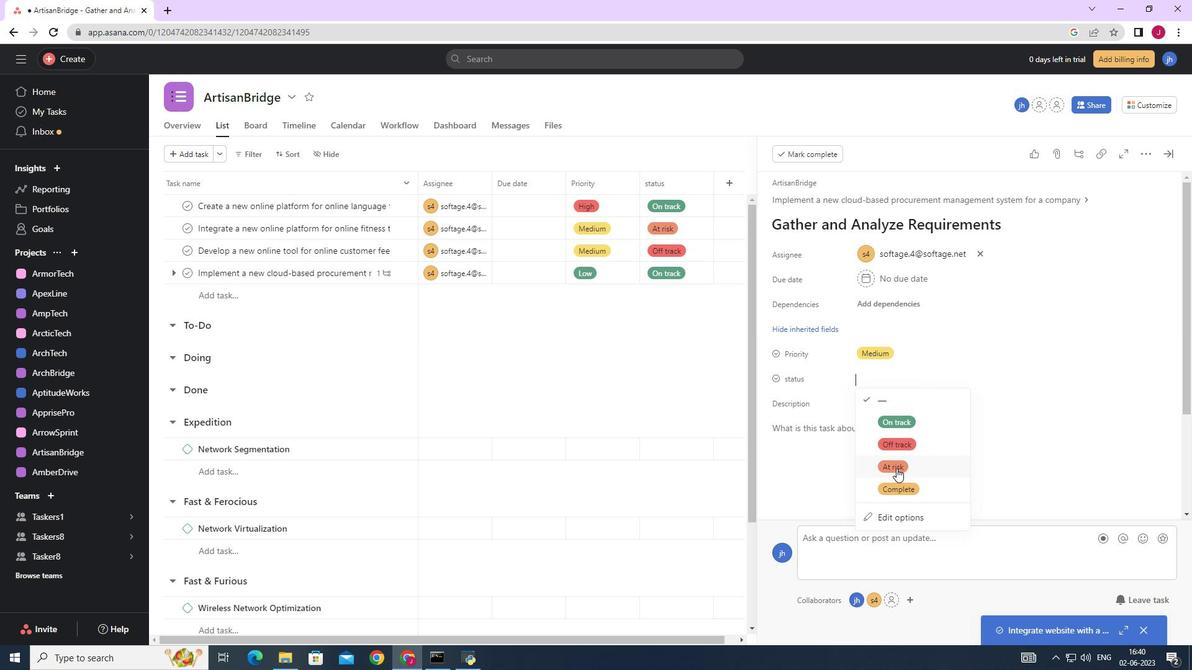 
Action: Mouse moved to (1168, 155)
Screenshot: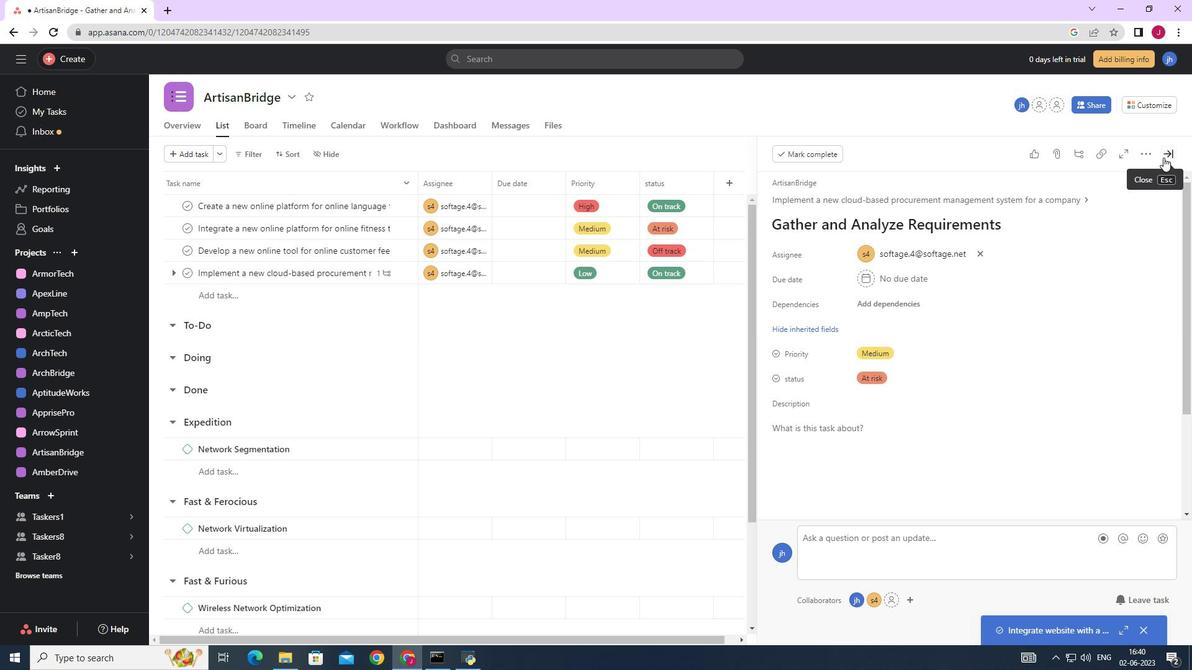 
Action: Mouse pressed left at (1168, 155)
Screenshot: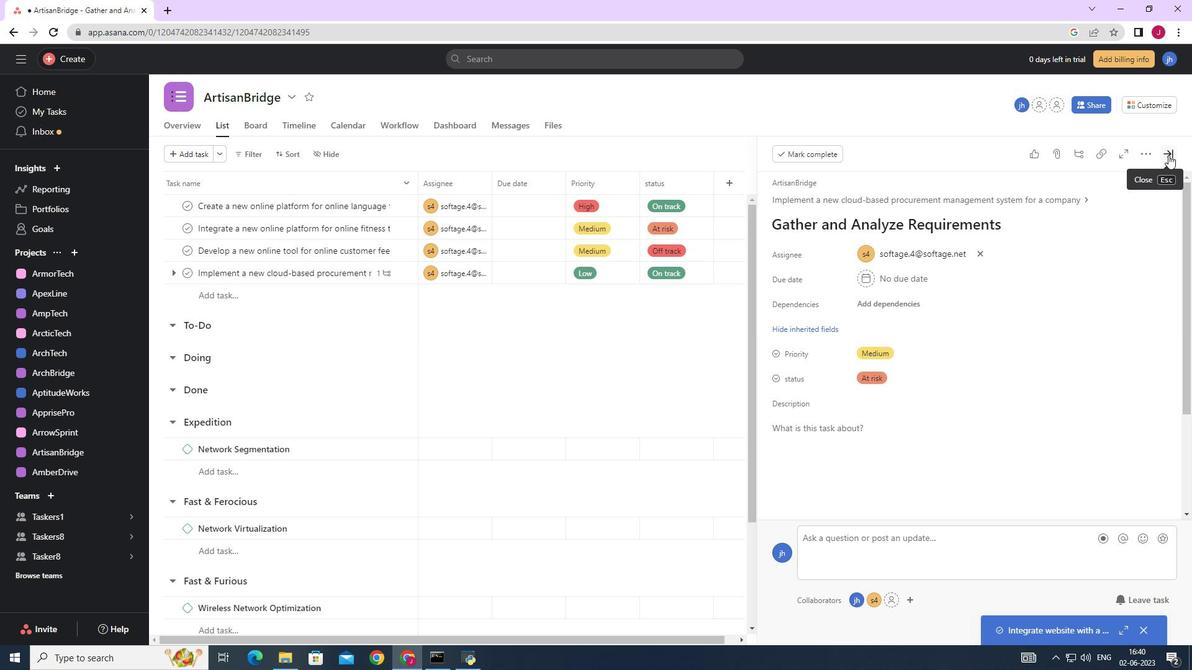 
Action: Mouse moved to (1169, 155)
Screenshot: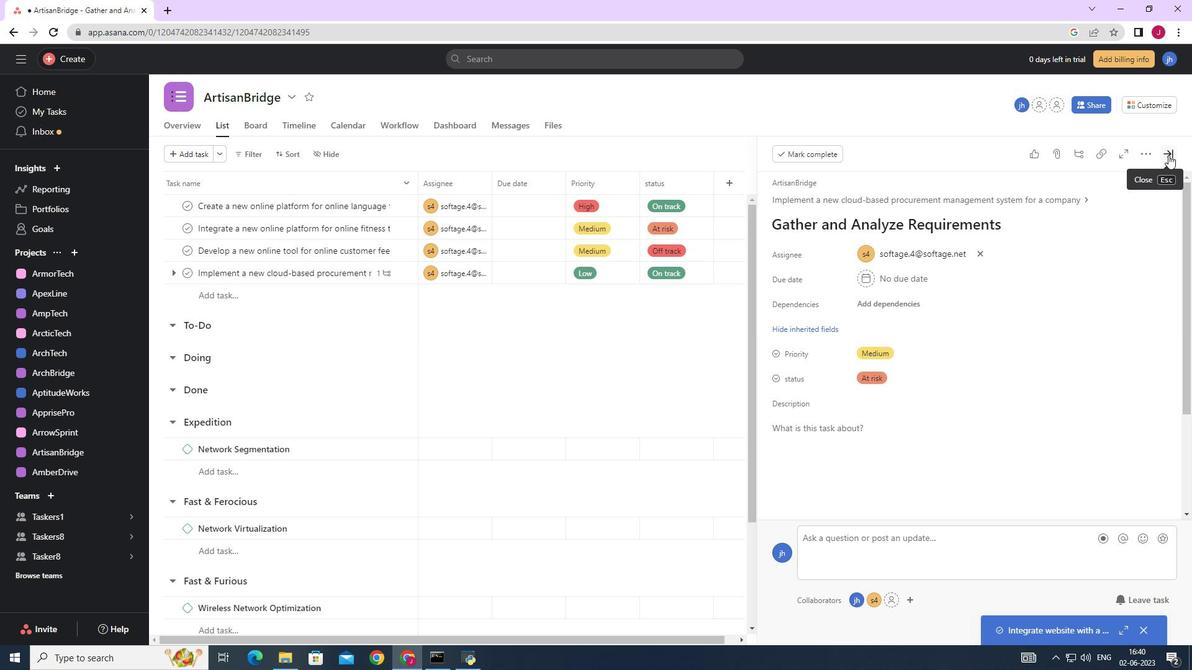 
